Task: Look for space in Aurangabad, India from 1st June, 2023 to 9th June, 2023 for 5 adults in price range Rs.6000 to Rs.12000. Place can be entire place with 3 bedrooms having 3 beds and 3 bathrooms. Property type can be house, flat, guest house. Booking option can be shelf check-in. Required host language is English.
Action: Mouse moved to (423, 49)
Screenshot: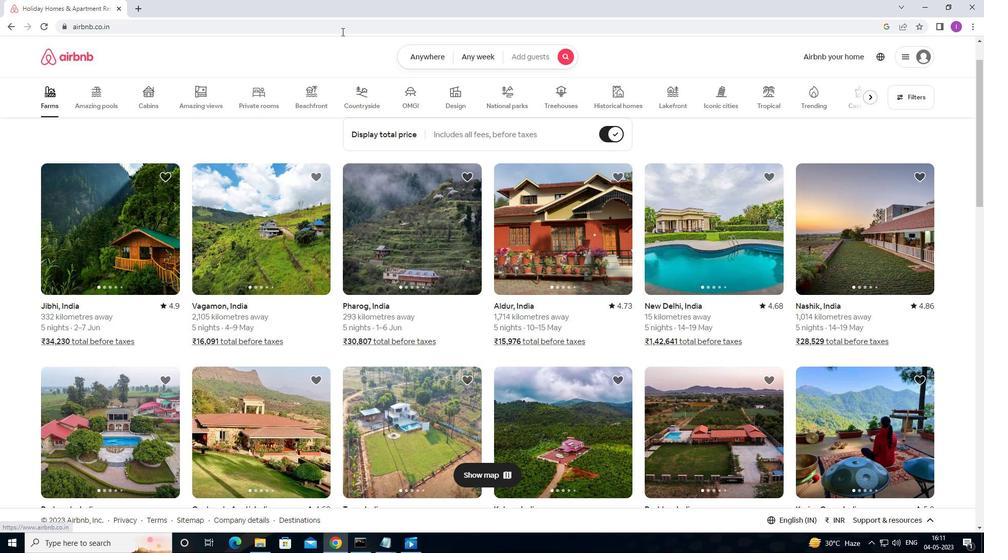 
Action: Mouse pressed left at (423, 49)
Screenshot: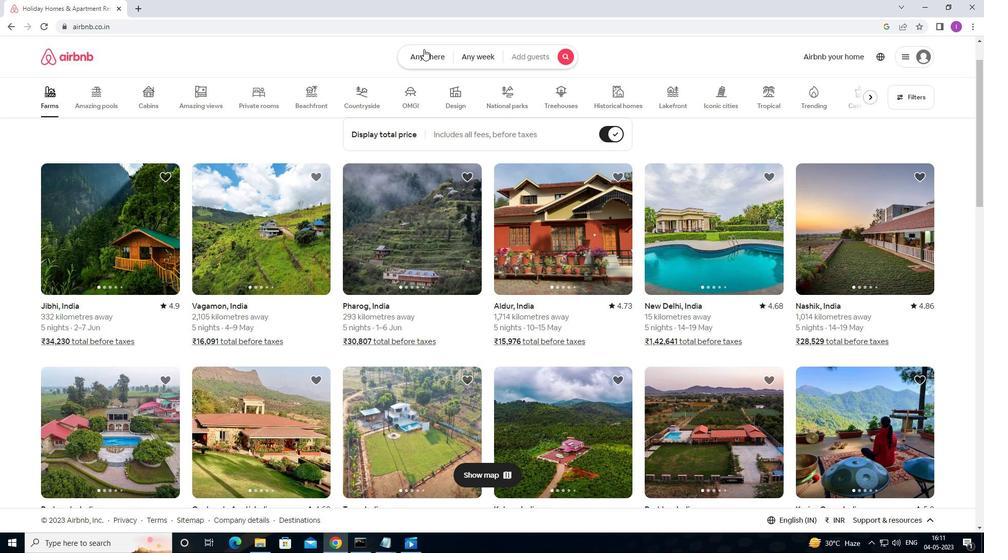 
Action: Mouse moved to (314, 105)
Screenshot: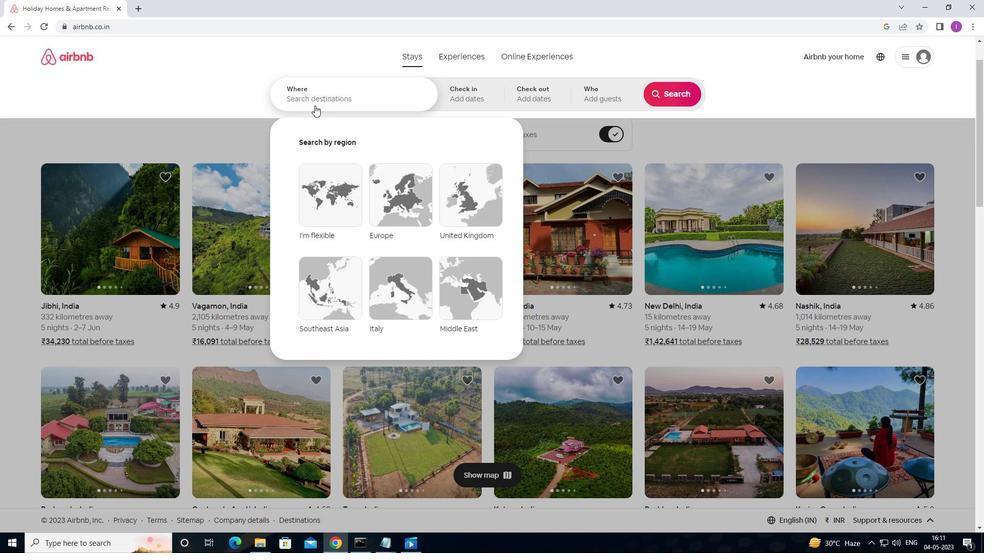 
Action: Mouse pressed left at (314, 105)
Screenshot: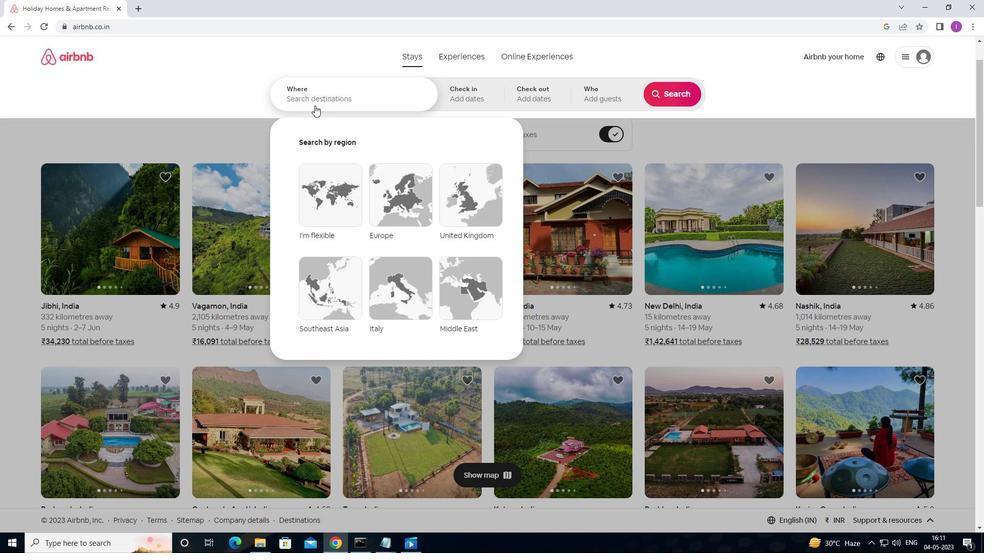 
Action: Key pressed <Key.shift>AURANGABAD
Screenshot: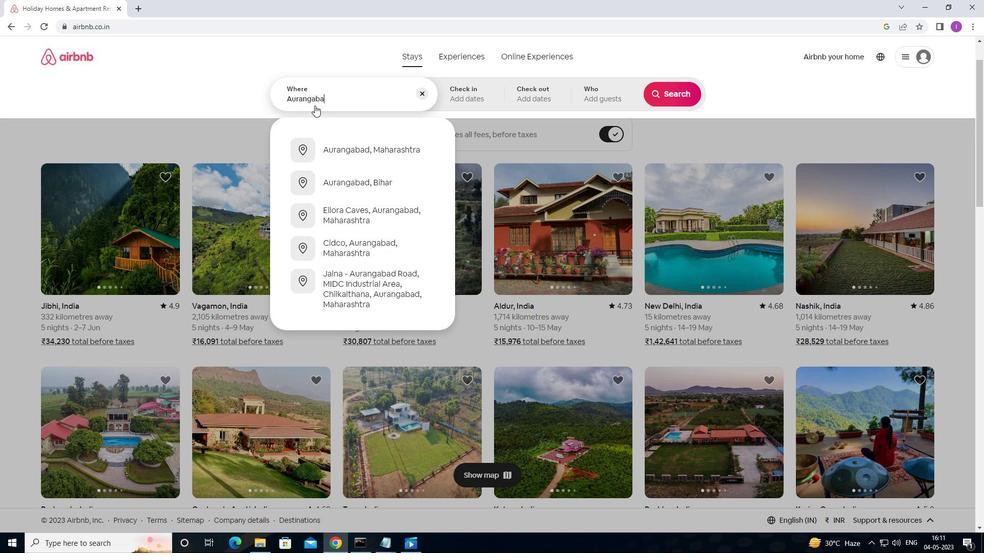 
Action: Mouse moved to (477, 95)
Screenshot: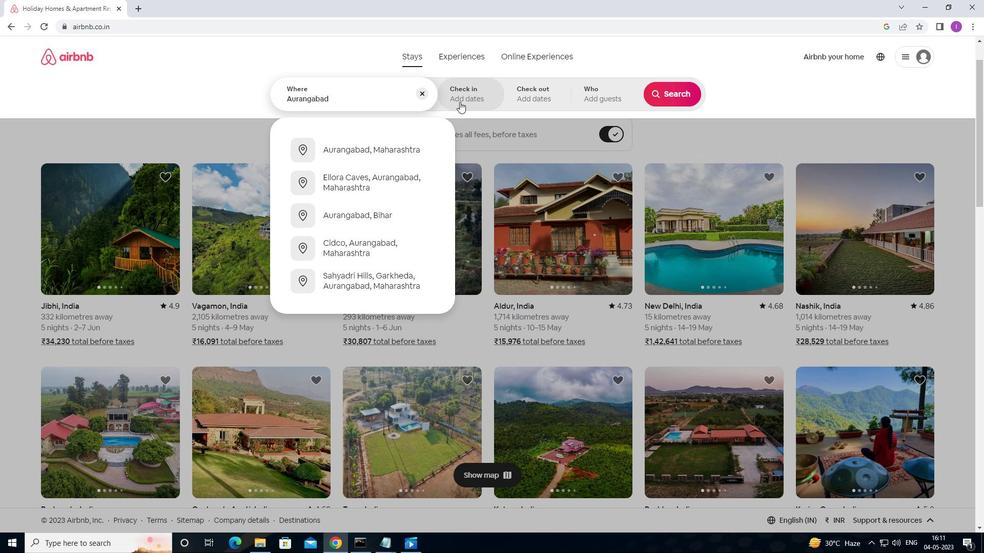 
Action: Mouse pressed left at (477, 95)
Screenshot: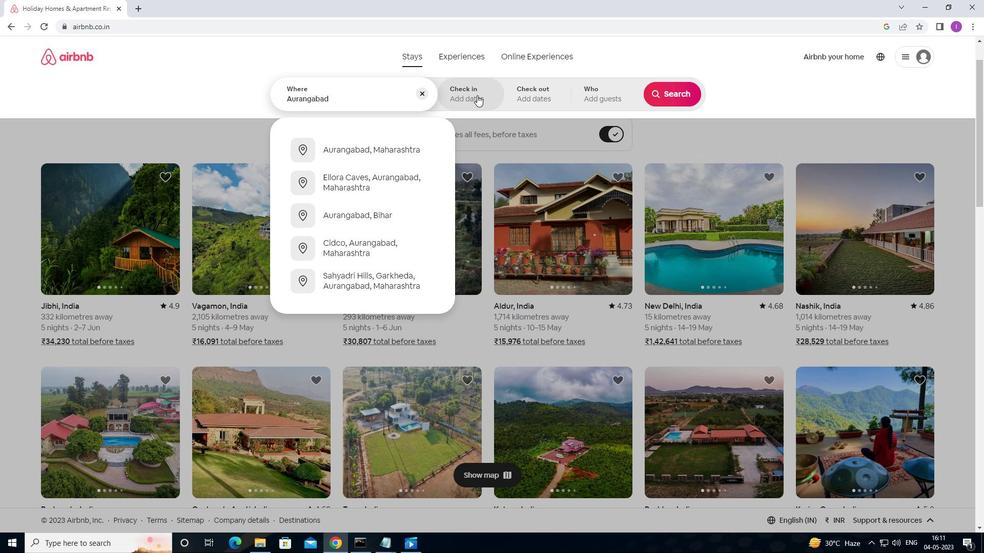 
Action: Mouse moved to (615, 216)
Screenshot: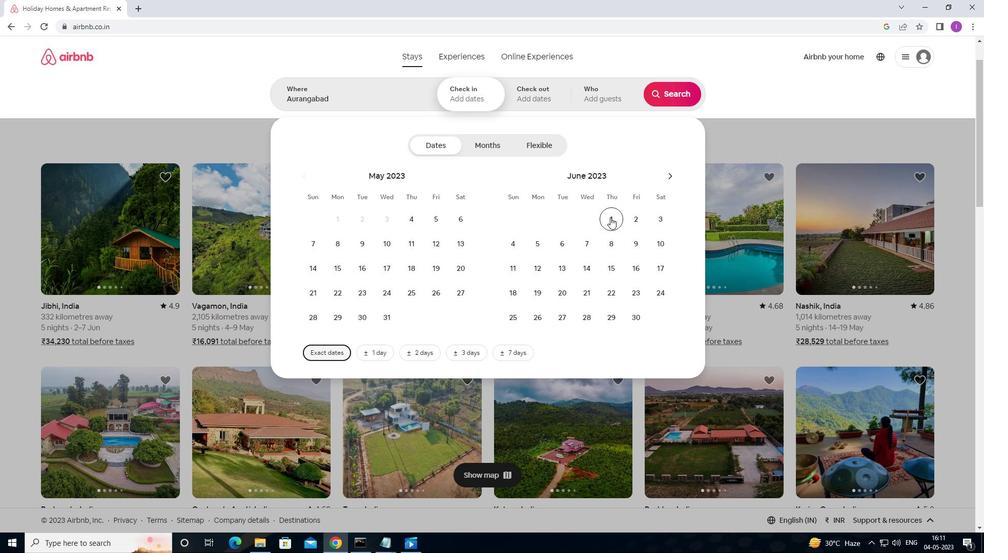 
Action: Mouse pressed left at (615, 216)
Screenshot: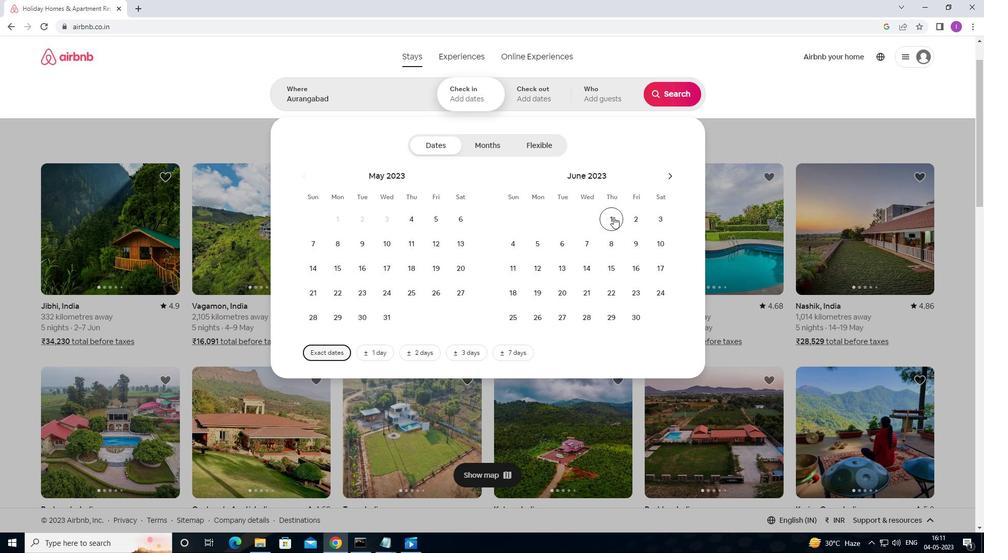 
Action: Mouse moved to (639, 244)
Screenshot: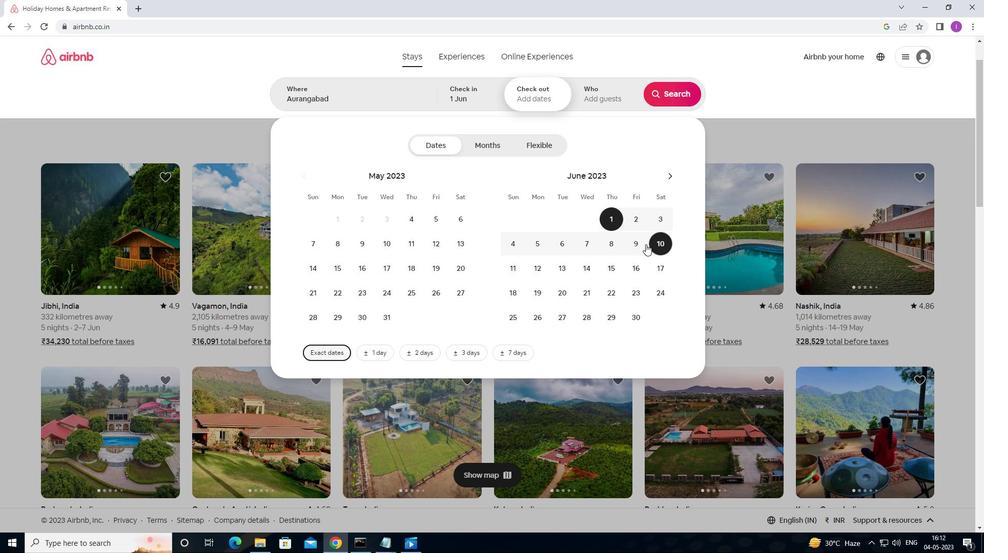 
Action: Mouse pressed left at (639, 244)
Screenshot: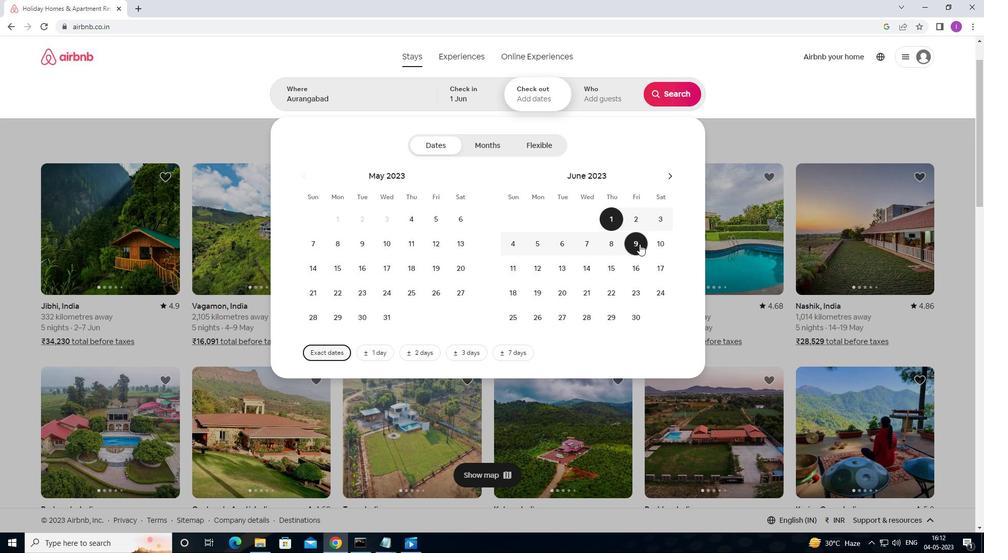 
Action: Mouse moved to (604, 95)
Screenshot: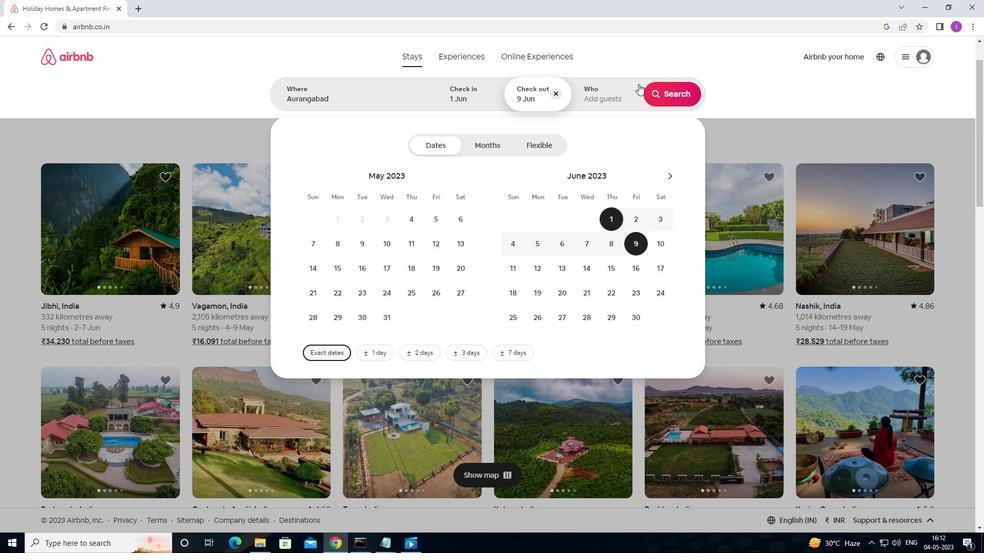 
Action: Mouse pressed left at (604, 95)
Screenshot: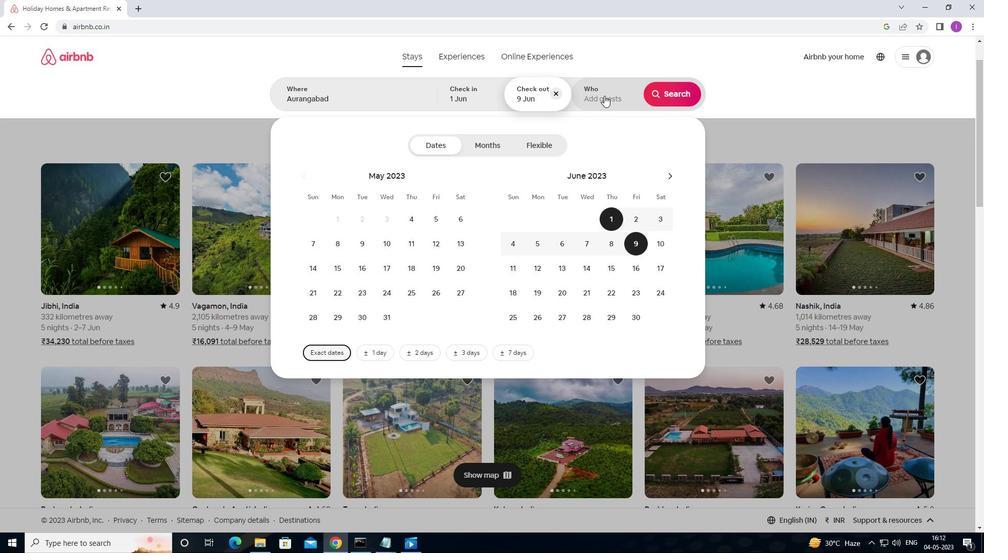 
Action: Mouse moved to (669, 153)
Screenshot: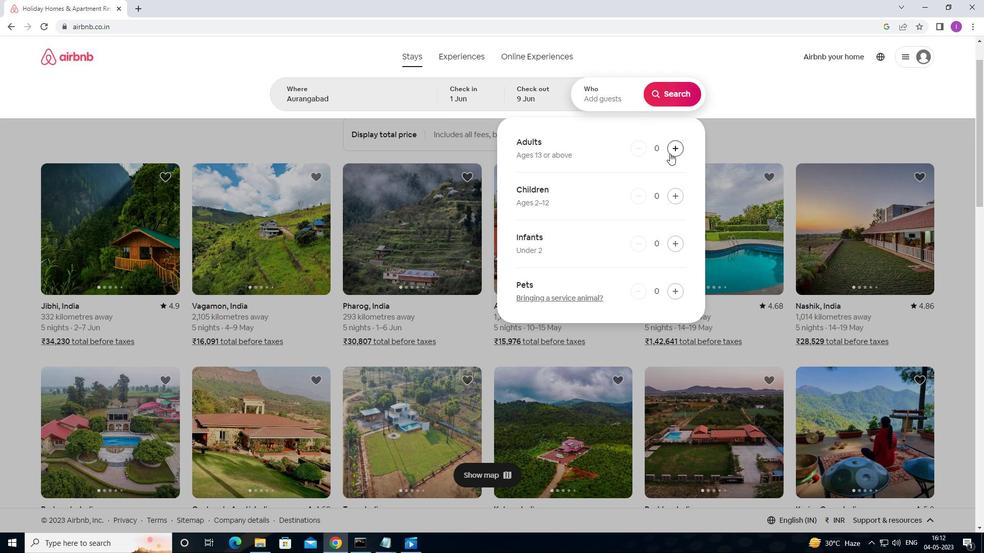 
Action: Mouse pressed left at (669, 153)
Screenshot: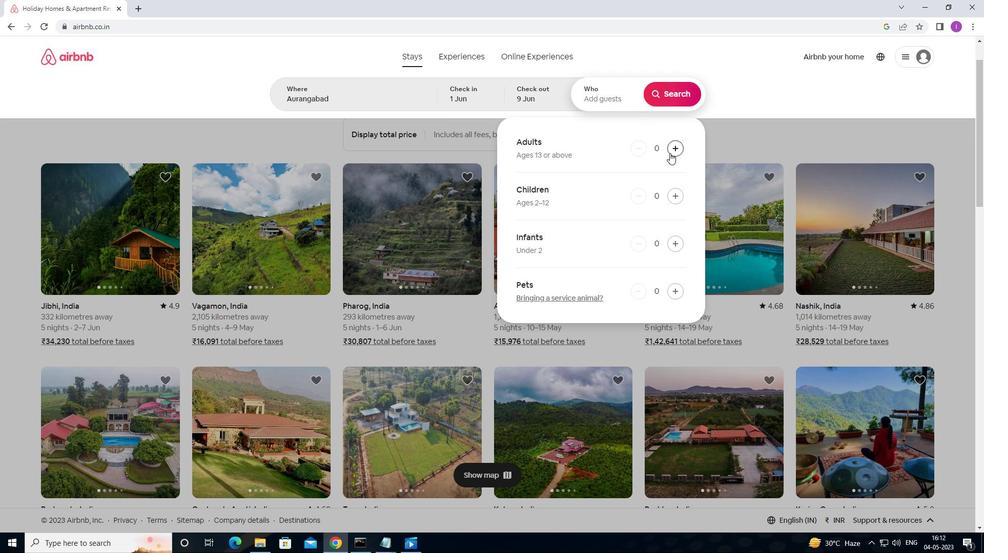 
Action: Mouse pressed left at (669, 153)
Screenshot: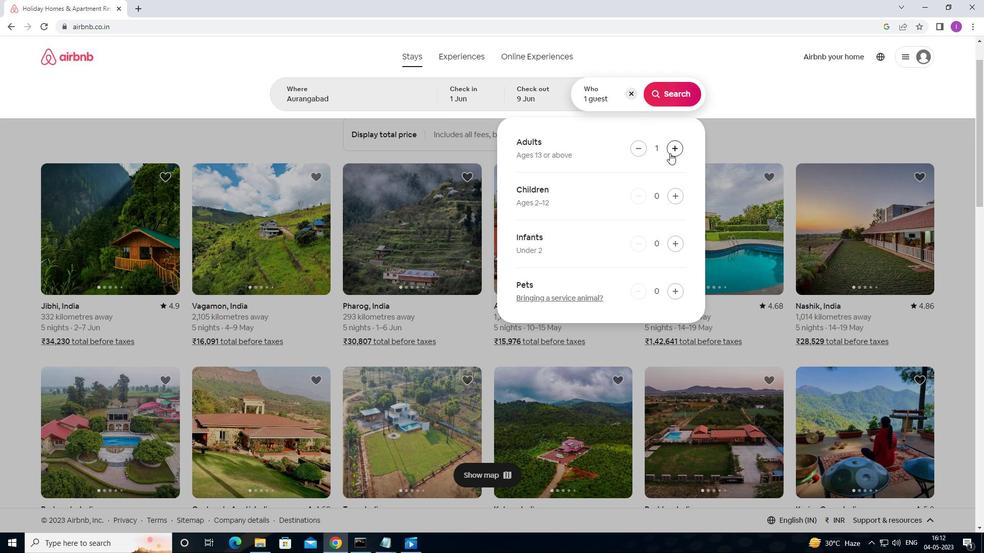 
Action: Mouse pressed left at (669, 153)
Screenshot: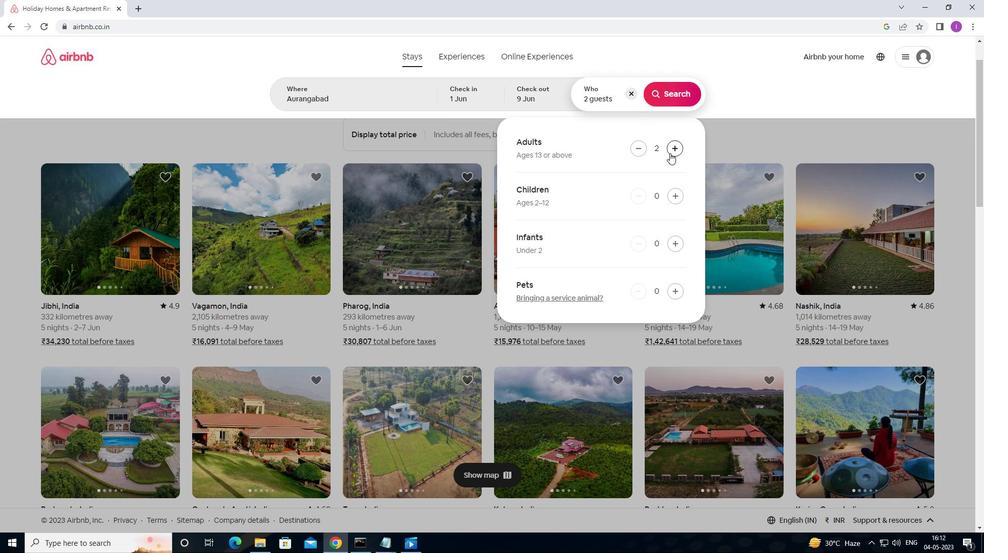 
Action: Mouse pressed left at (669, 153)
Screenshot: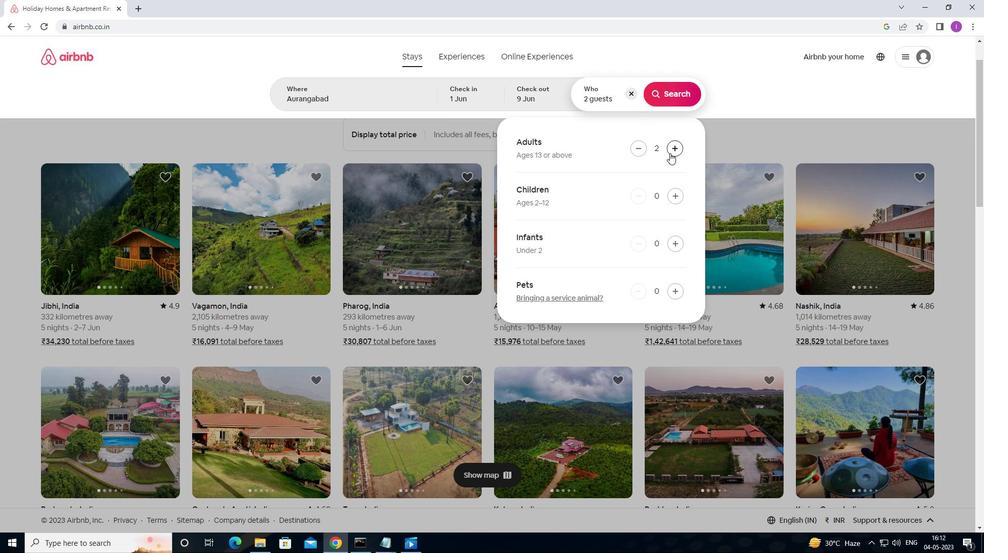 
Action: Mouse pressed left at (669, 153)
Screenshot: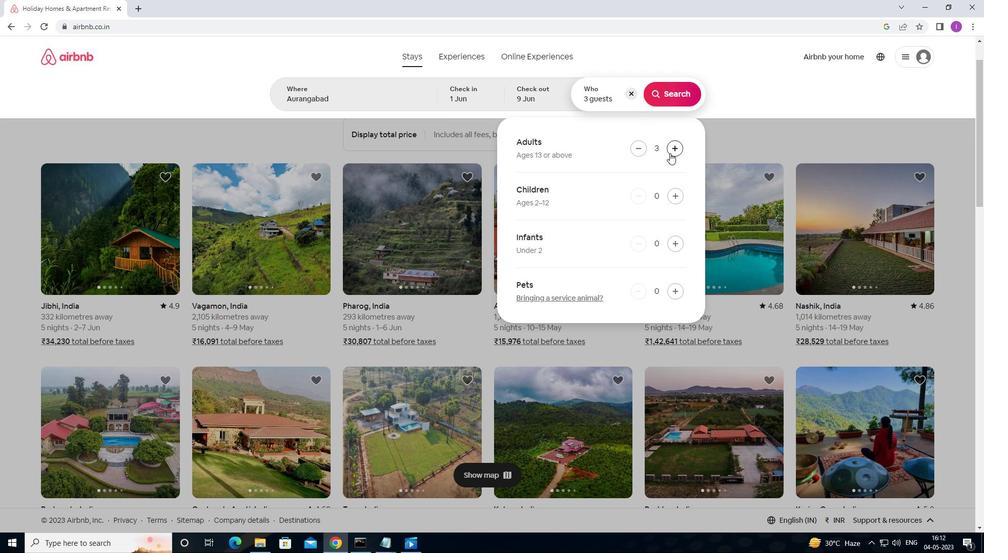 
Action: Mouse moved to (675, 107)
Screenshot: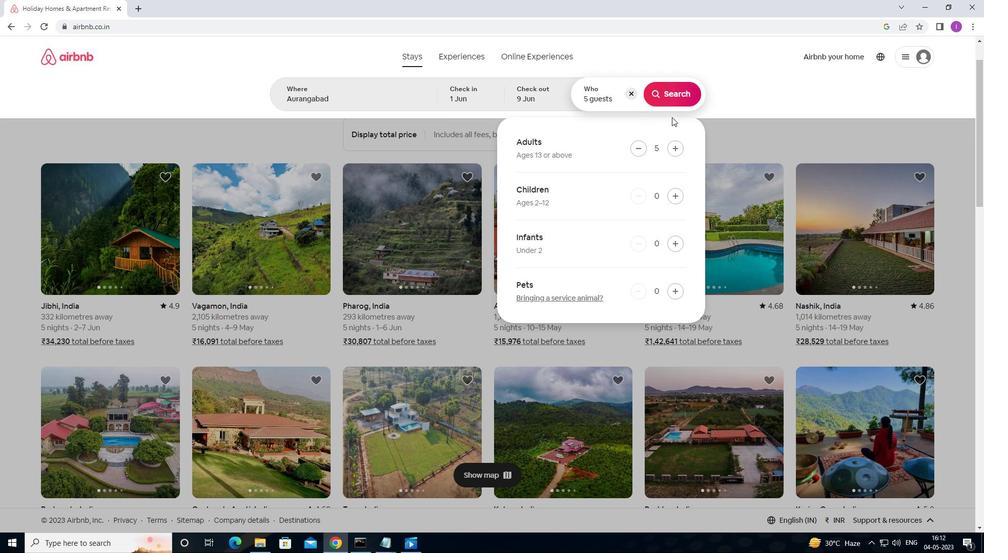 
Action: Mouse pressed left at (675, 107)
Screenshot: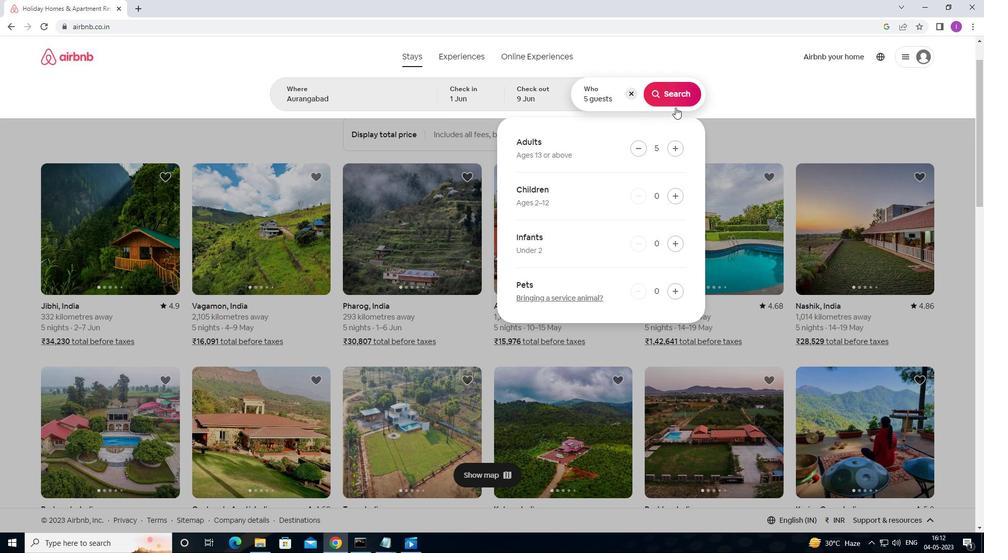 
Action: Mouse moved to (688, 99)
Screenshot: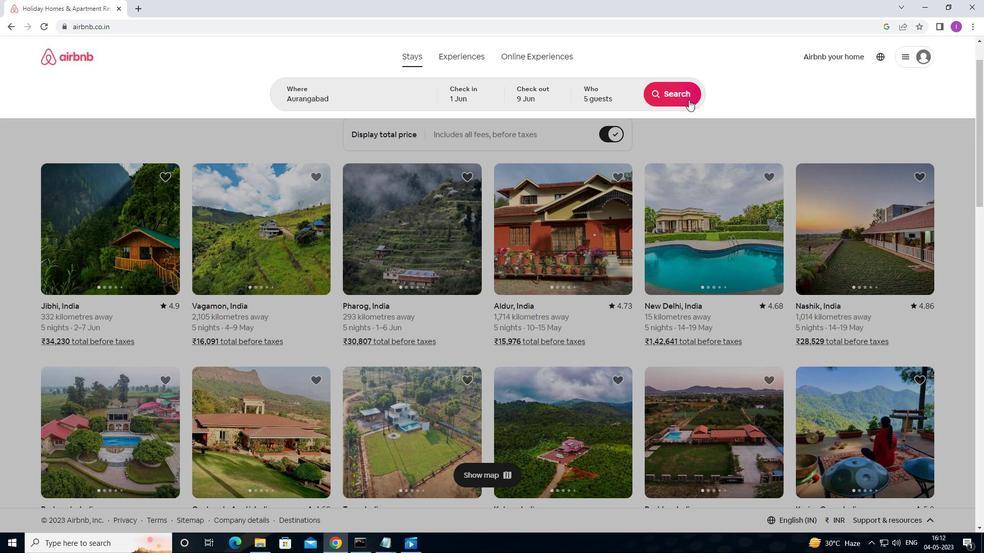 
Action: Mouse pressed left at (688, 99)
Screenshot: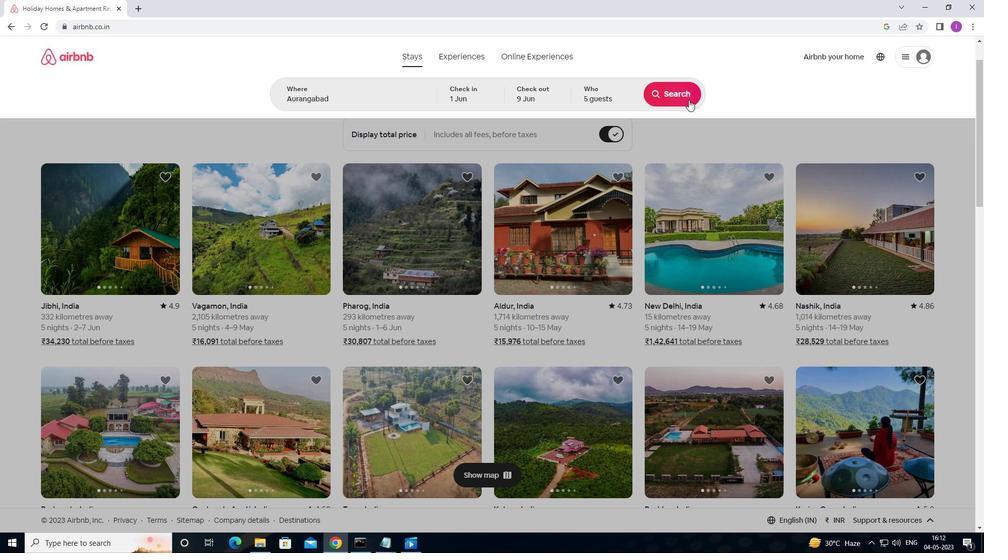 
Action: Mouse moved to (933, 94)
Screenshot: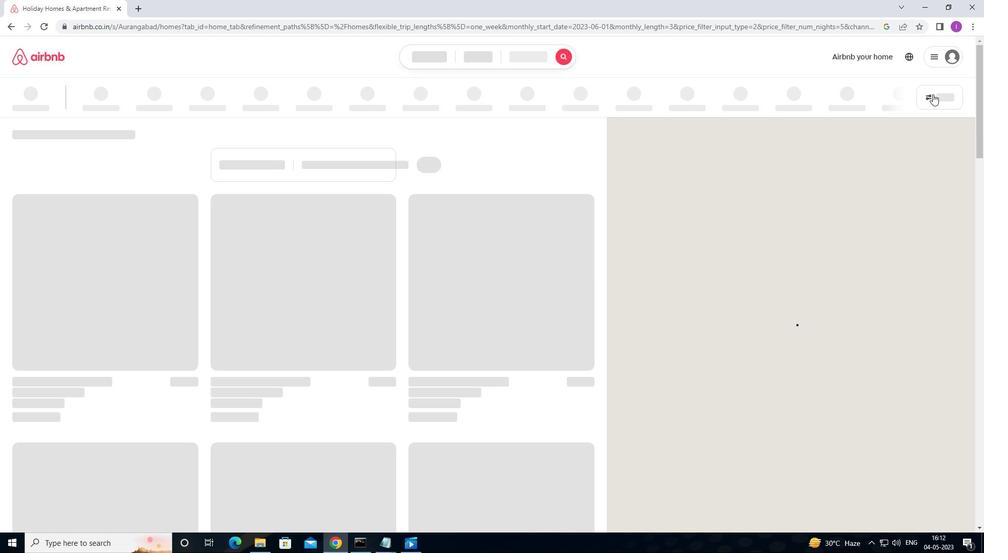 
Action: Mouse pressed left at (933, 94)
Screenshot: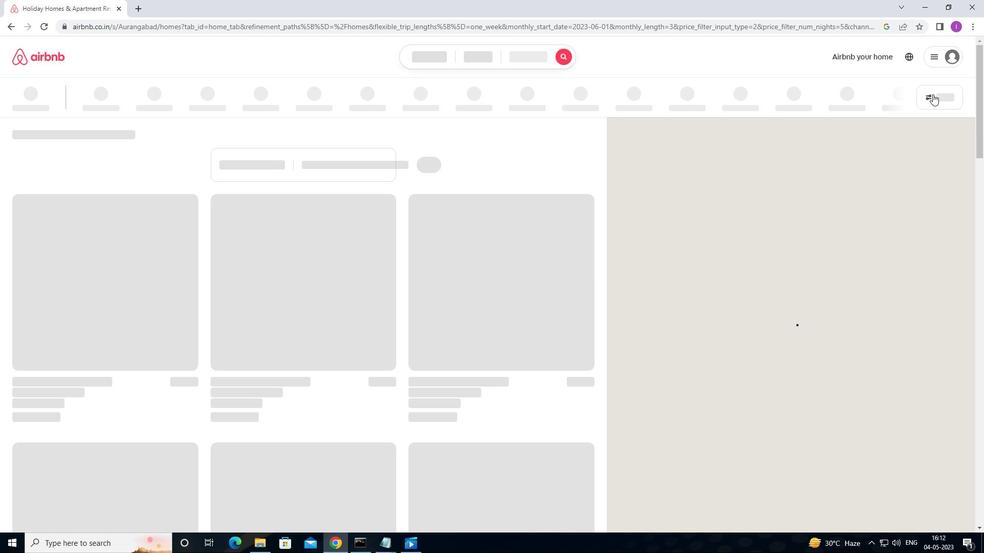 
Action: Mouse moved to (932, 104)
Screenshot: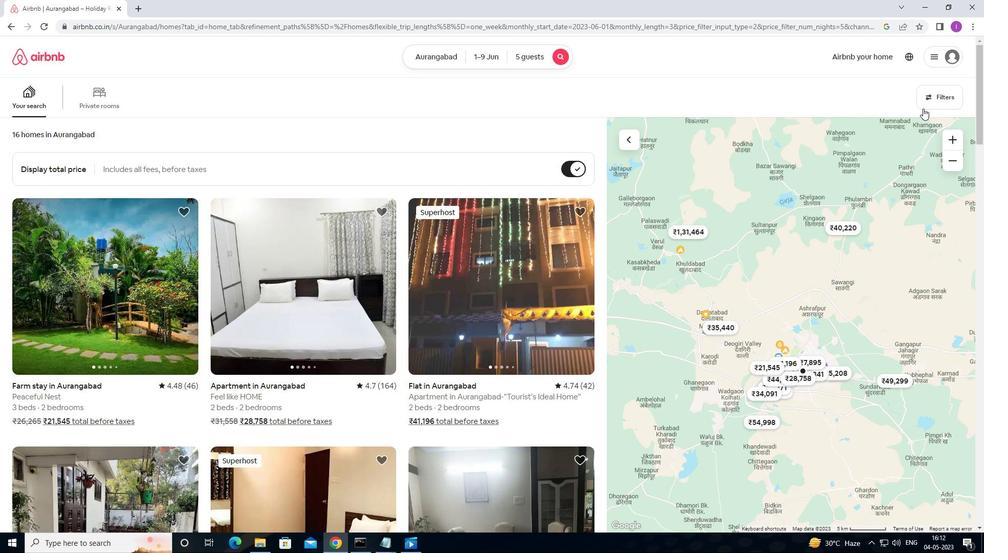 
Action: Mouse pressed left at (932, 104)
Screenshot: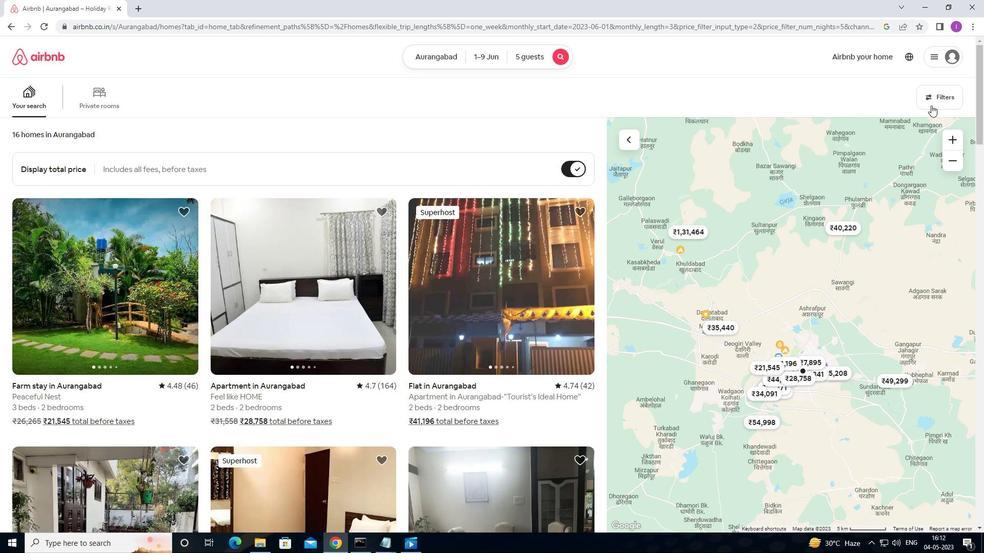 
Action: Mouse moved to (369, 225)
Screenshot: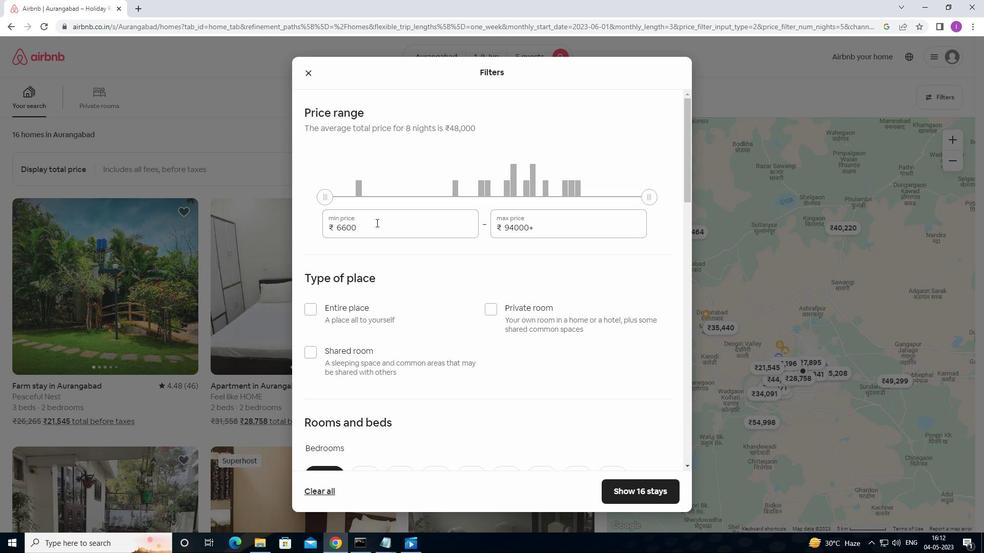 
Action: Mouse pressed left at (369, 225)
Screenshot: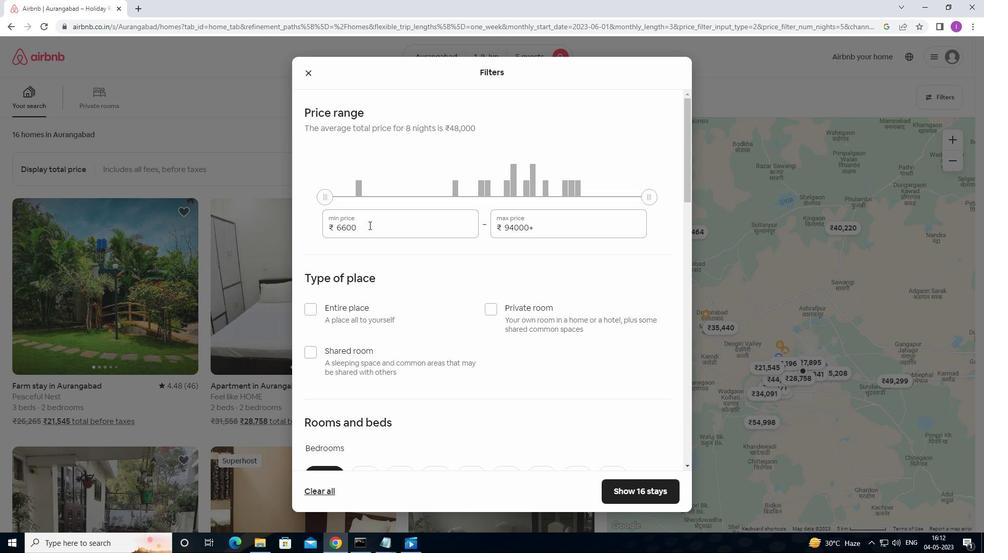 
Action: Mouse moved to (303, 222)
Screenshot: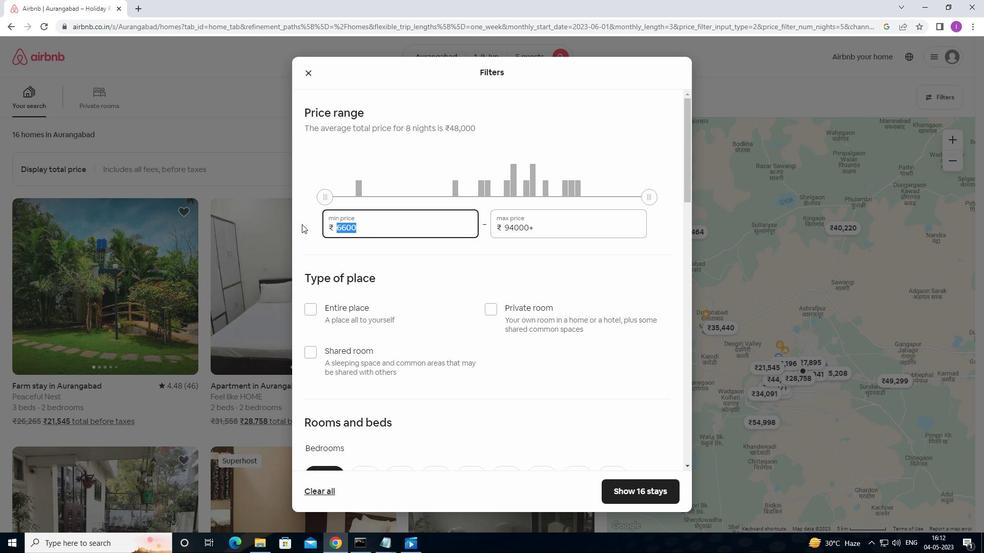 
Action: Key pressed 6
Screenshot: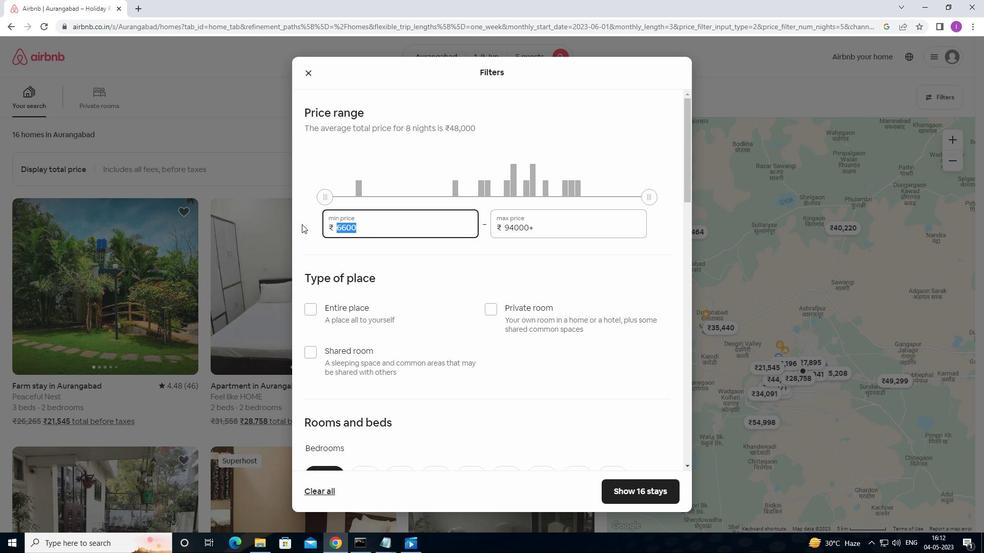 
Action: Mouse moved to (304, 220)
Screenshot: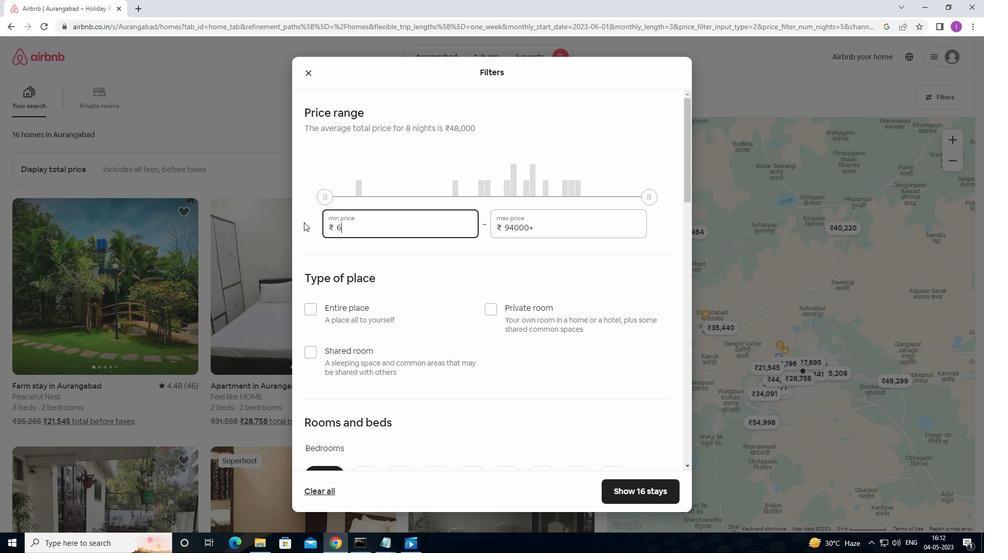 
Action: Key pressed 00
Screenshot: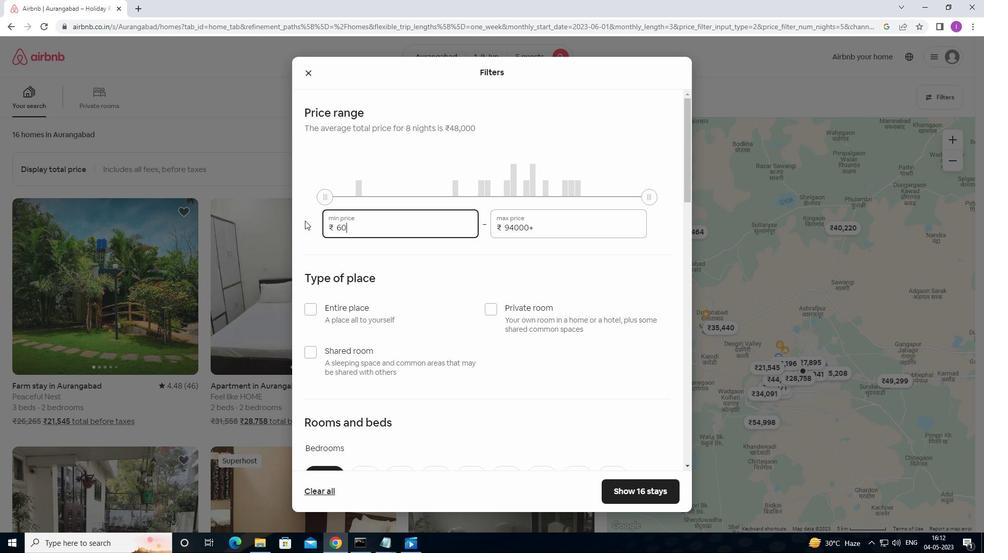 
Action: Mouse moved to (305, 219)
Screenshot: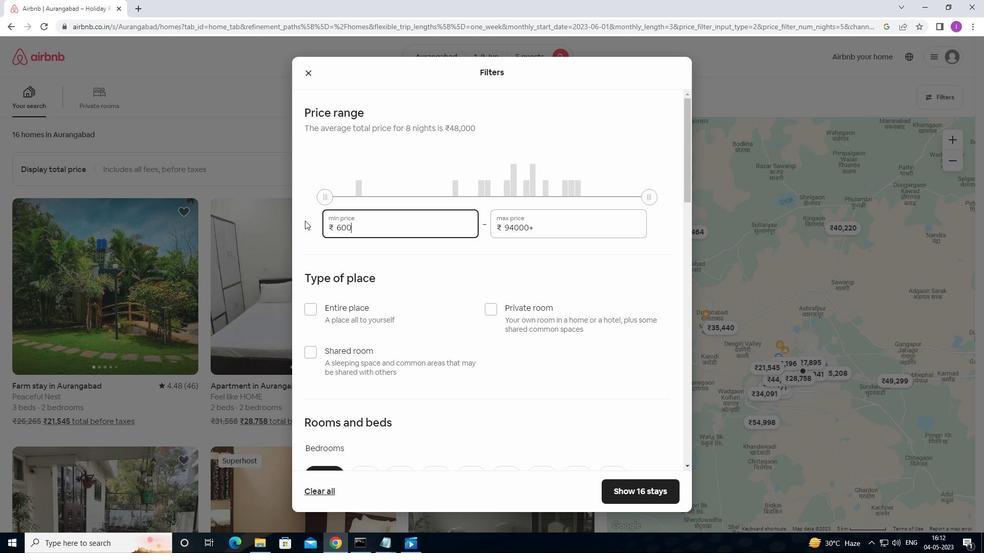 
Action: Key pressed 0
Screenshot: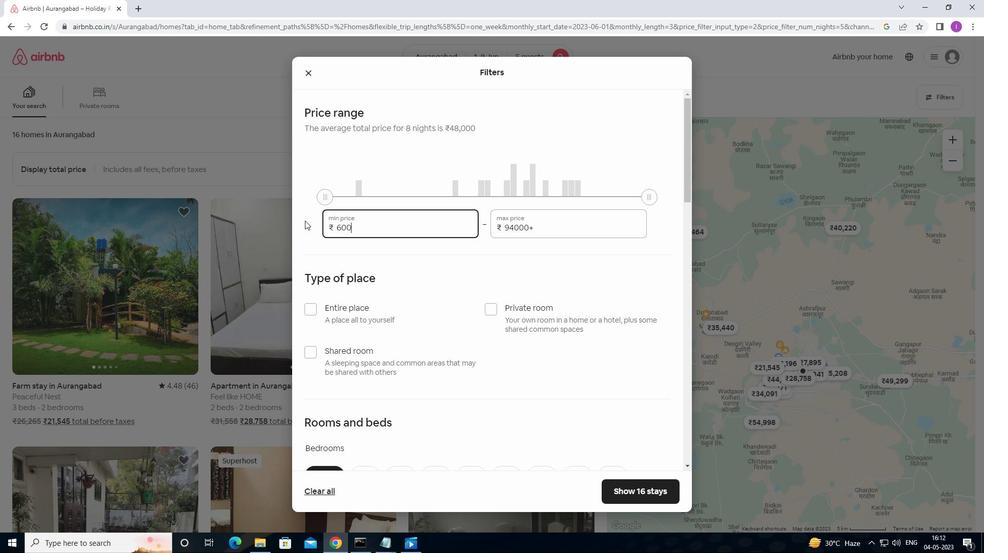 
Action: Mouse moved to (543, 222)
Screenshot: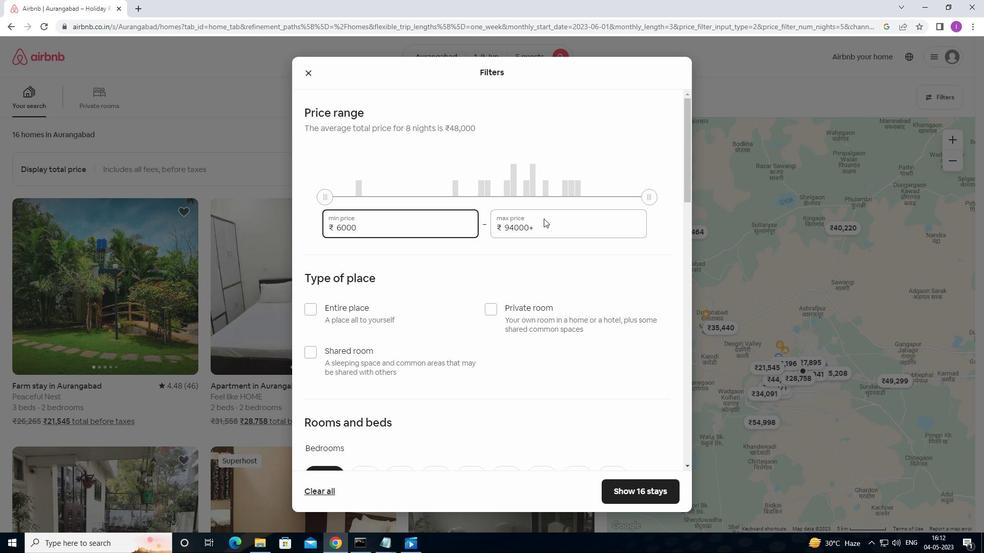 
Action: Mouse pressed left at (543, 222)
Screenshot: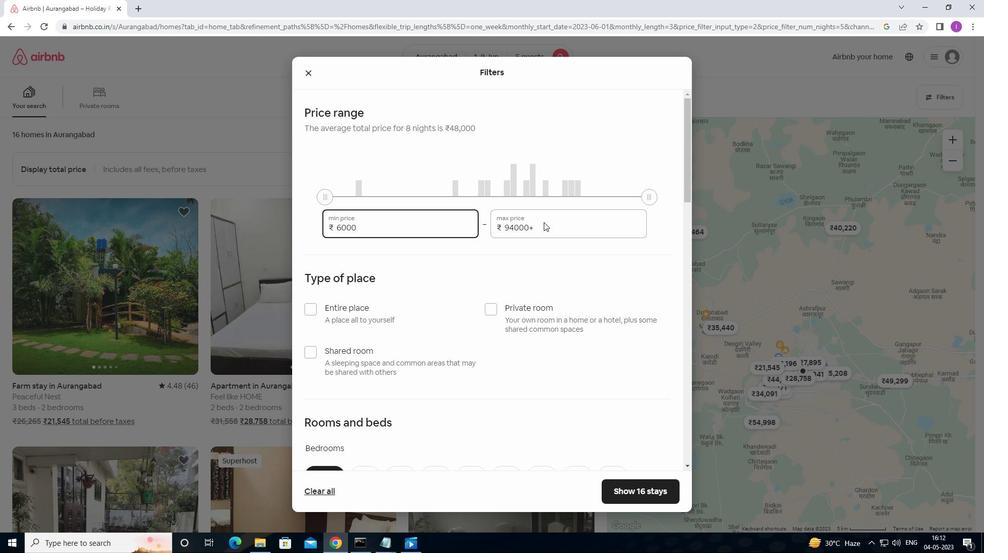 
Action: Mouse moved to (491, 230)
Screenshot: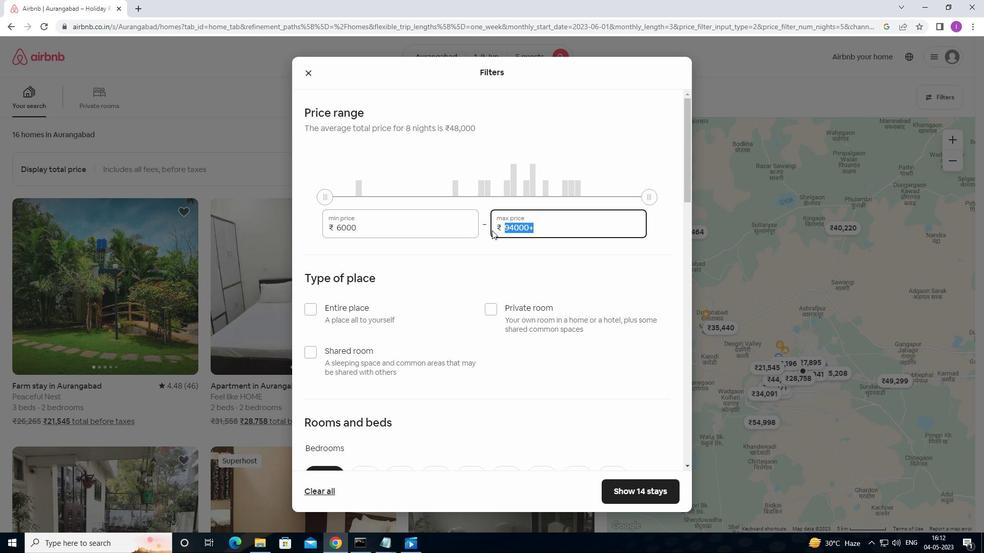
Action: Key pressed 12000
Screenshot: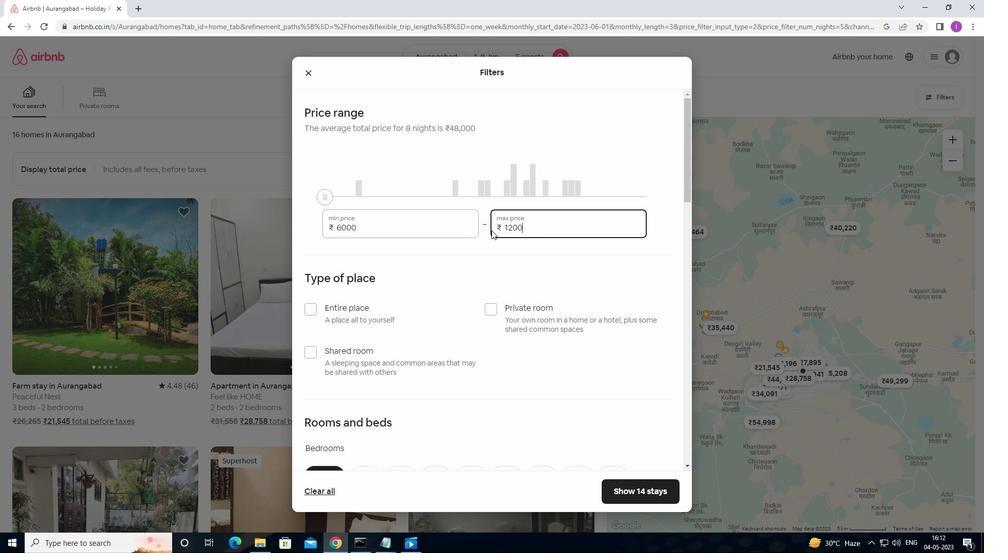 
Action: Mouse moved to (373, 334)
Screenshot: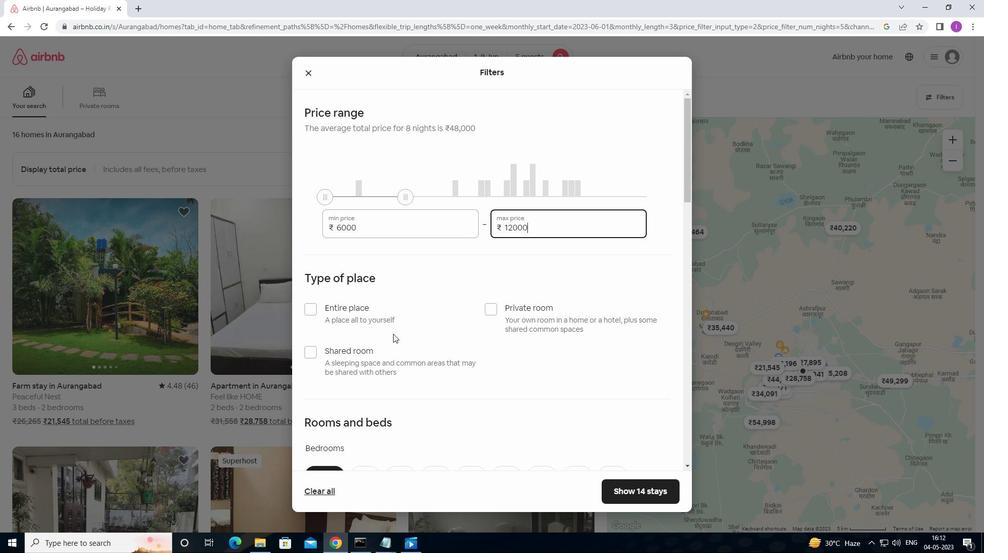 
Action: Mouse scrolled (373, 333) with delta (0, 0)
Screenshot: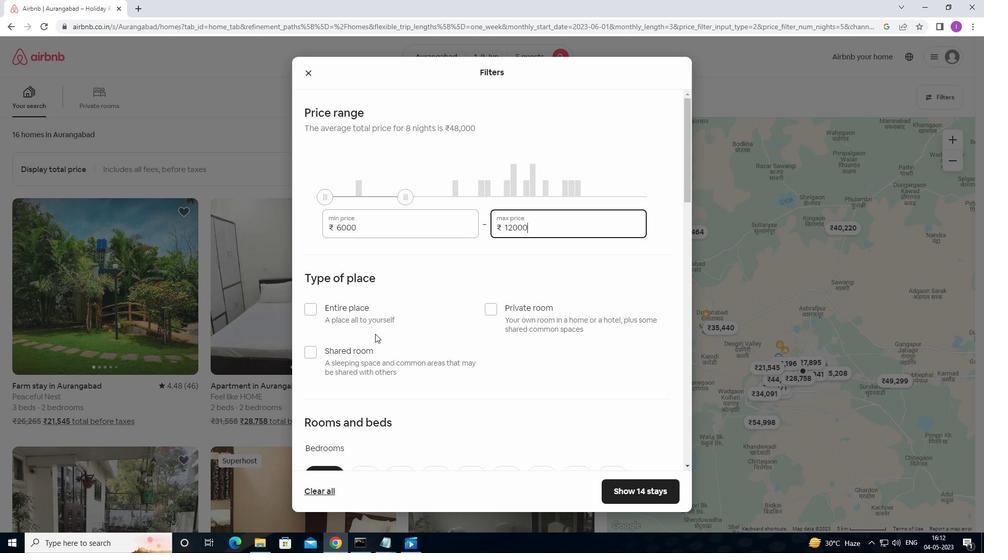 
Action: Mouse moved to (311, 259)
Screenshot: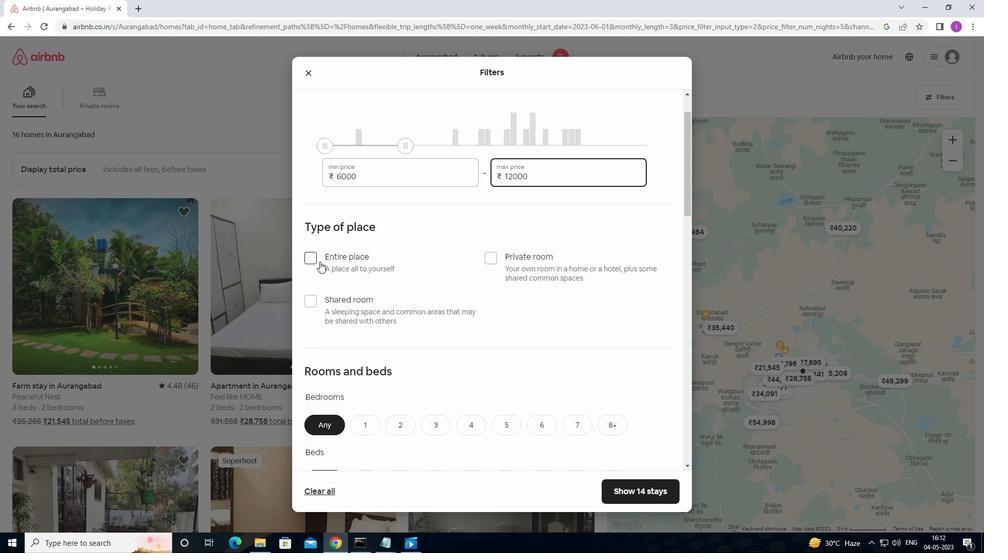 
Action: Mouse pressed left at (311, 259)
Screenshot: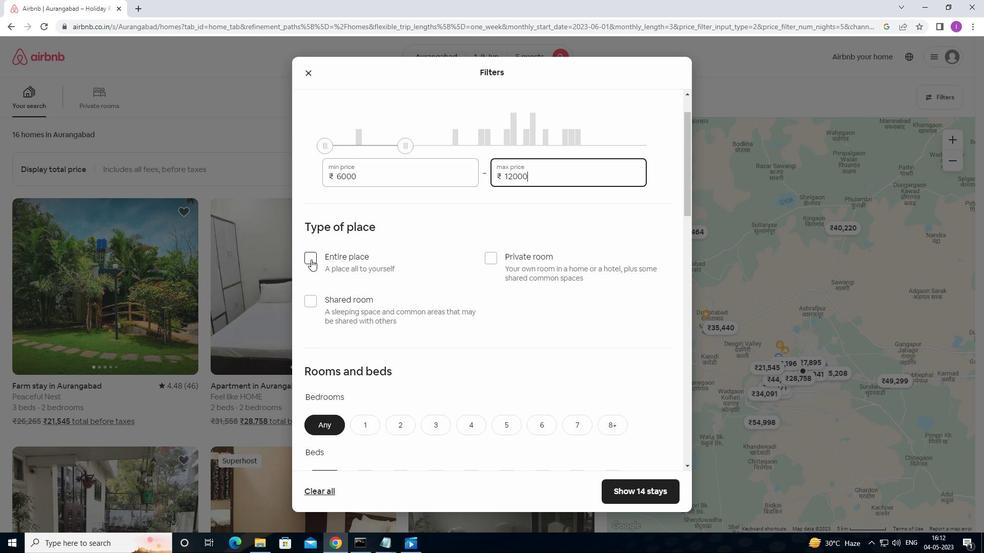 
Action: Mouse moved to (377, 274)
Screenshot: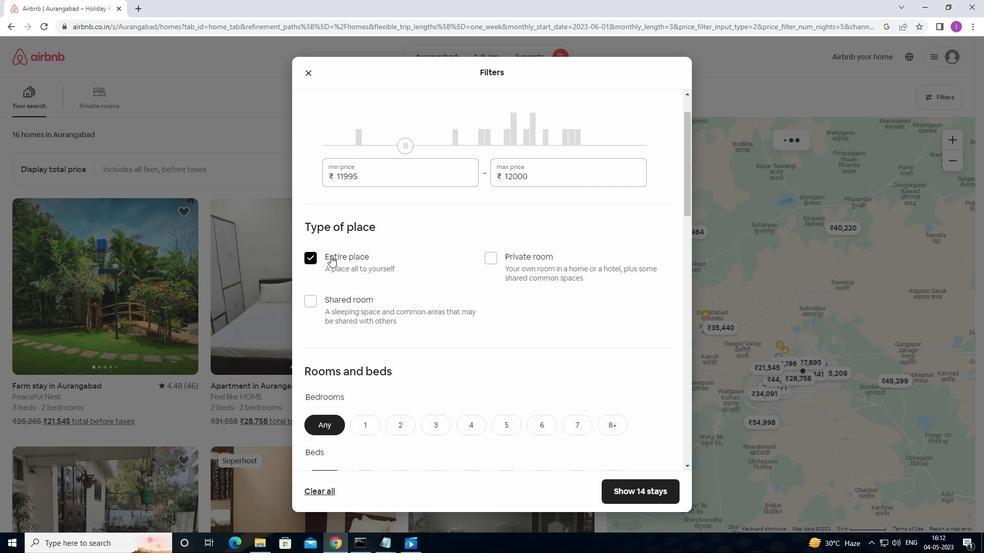 
Action: Mouse scrolled (377, 274) with delta (0, 0)
Screenshot: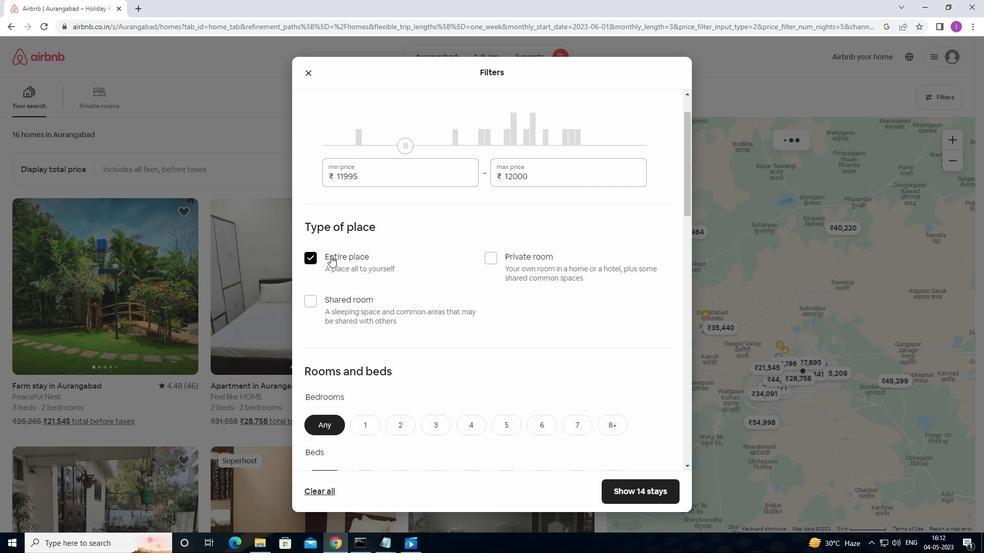 
Action: Mouse moved to (395, 283)
Screenshot: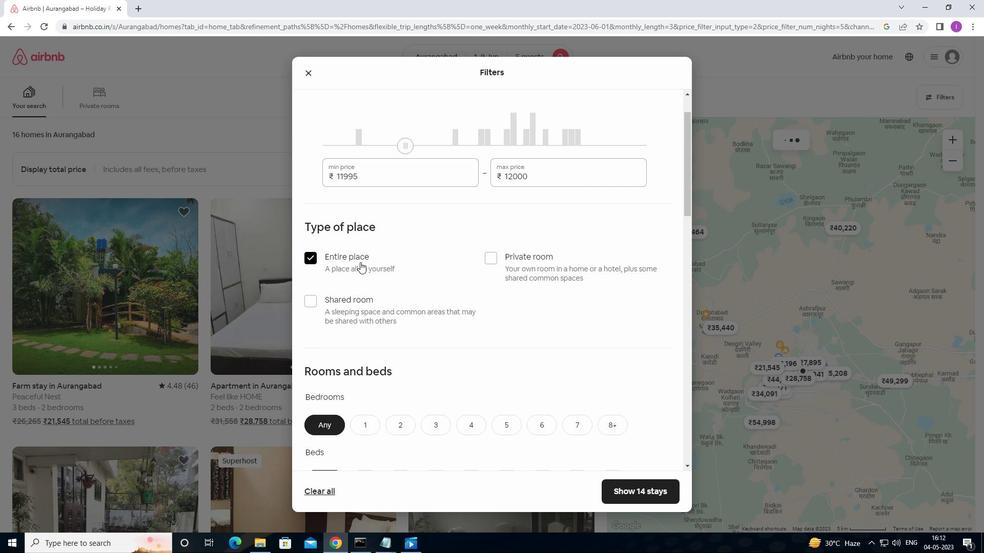 
Action: Mouse scrolled (395, 282) with delta (0, 0)
Screenshot: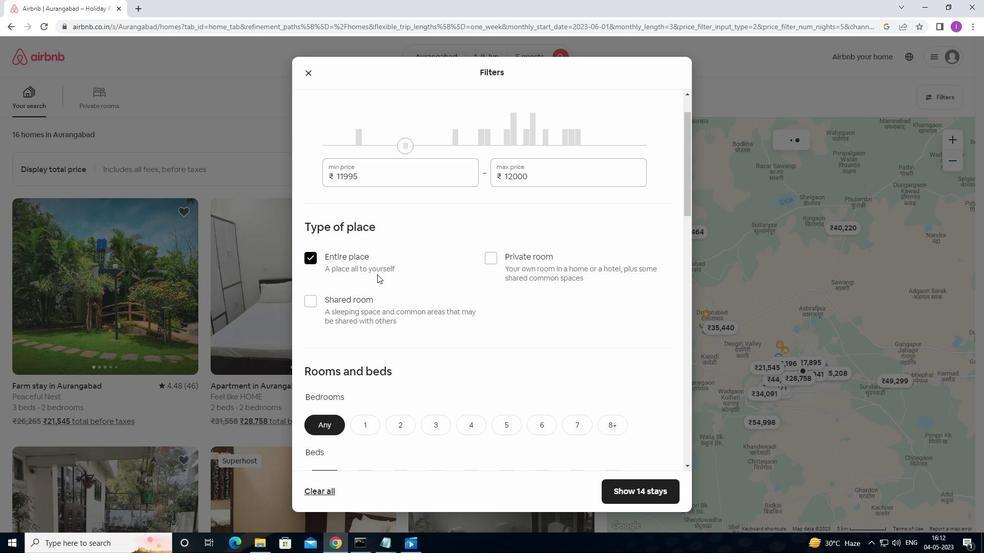 
Action: Mouse moved to (411, 284)
Screenshot: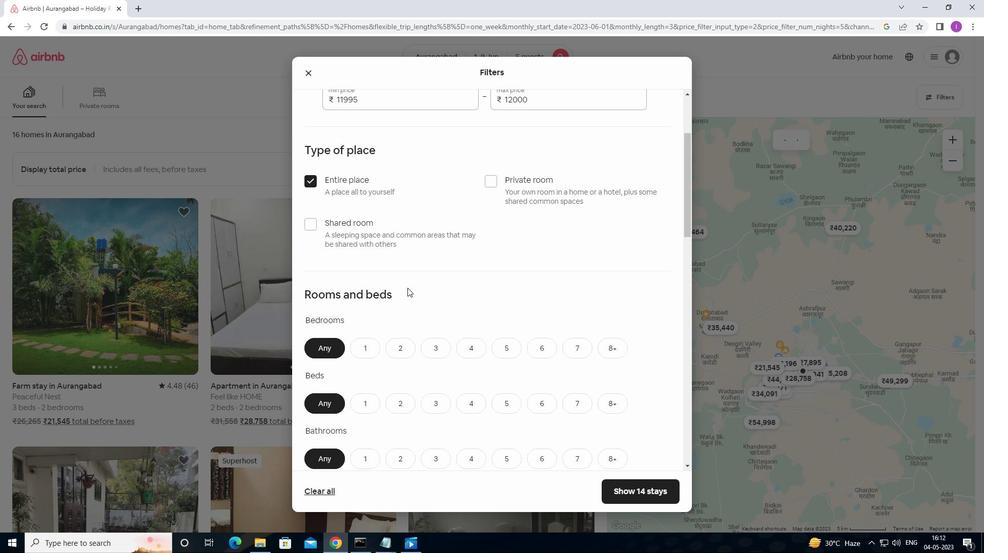 
Action: Mouse scrolled (411, 284) with delta (0, 0)
Screenshot: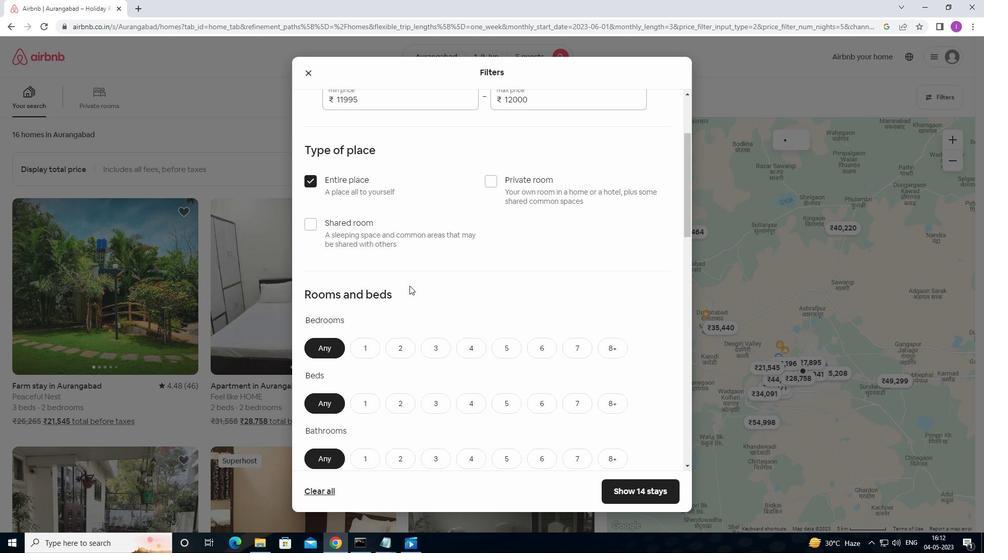 
Action: Mouse moved to (413, 284)
Screenshot: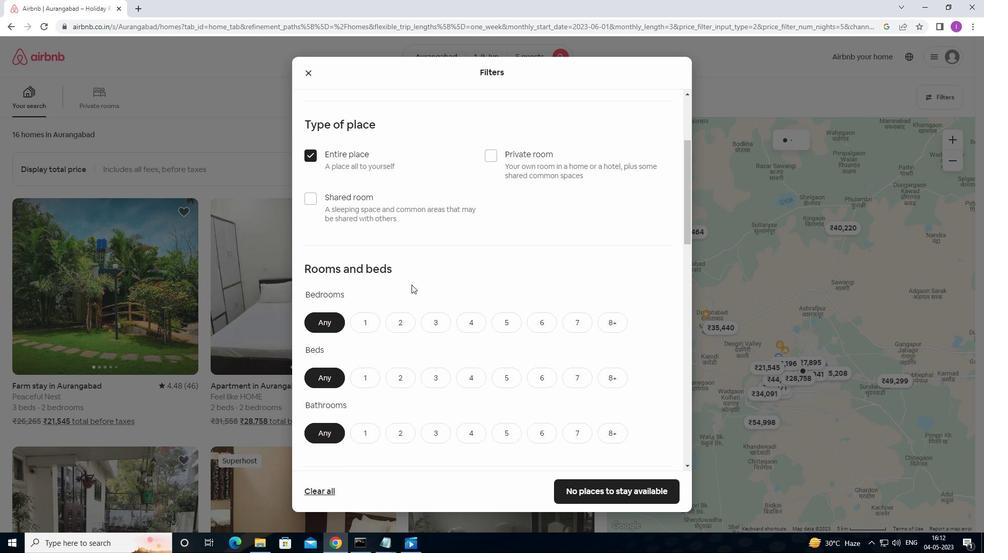 
Action: Mouse scrolled (413, 284) with delta (0, 0)
Screenshot: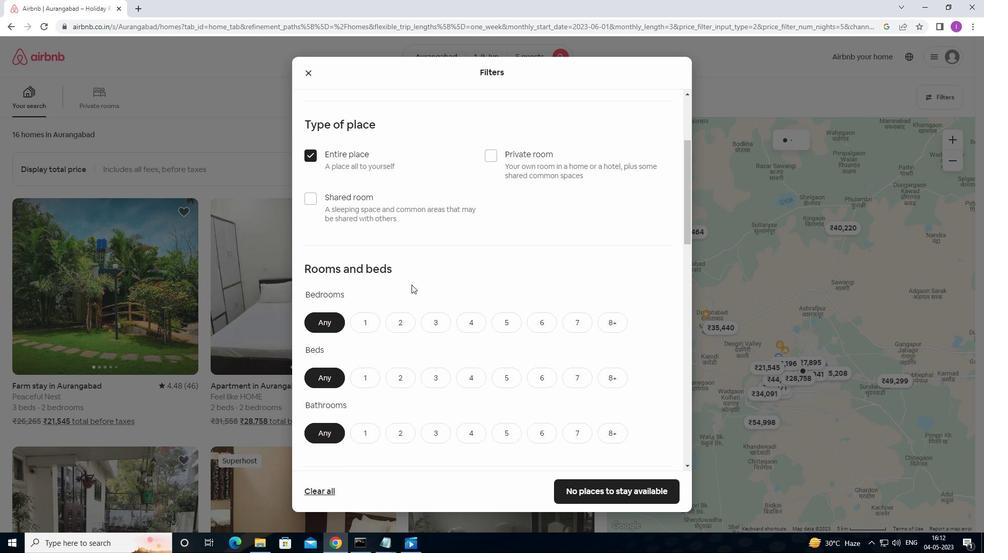 
Action: Mouse moved to (438, 218)
Screenshot: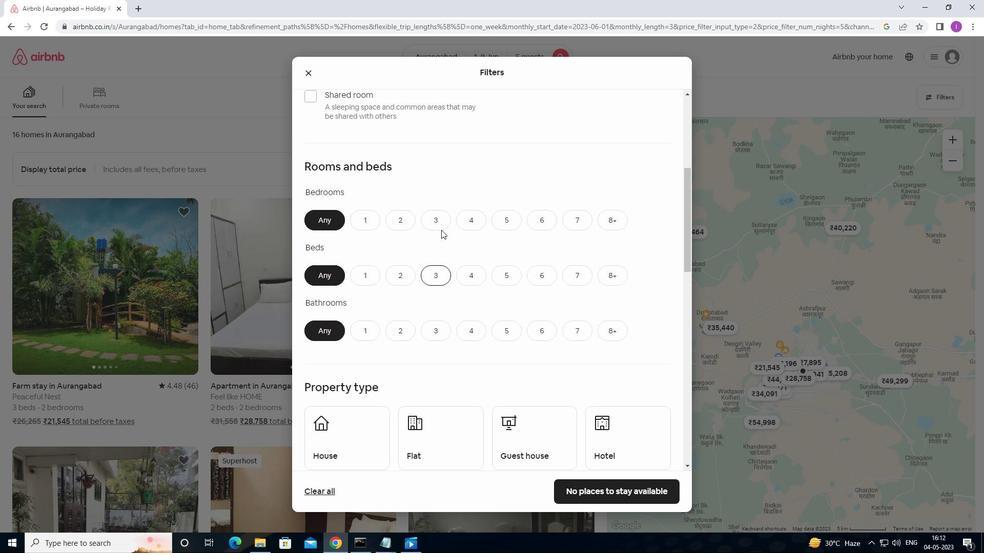 
Action: Mouse pressed left at (438, 218)
Screenshot: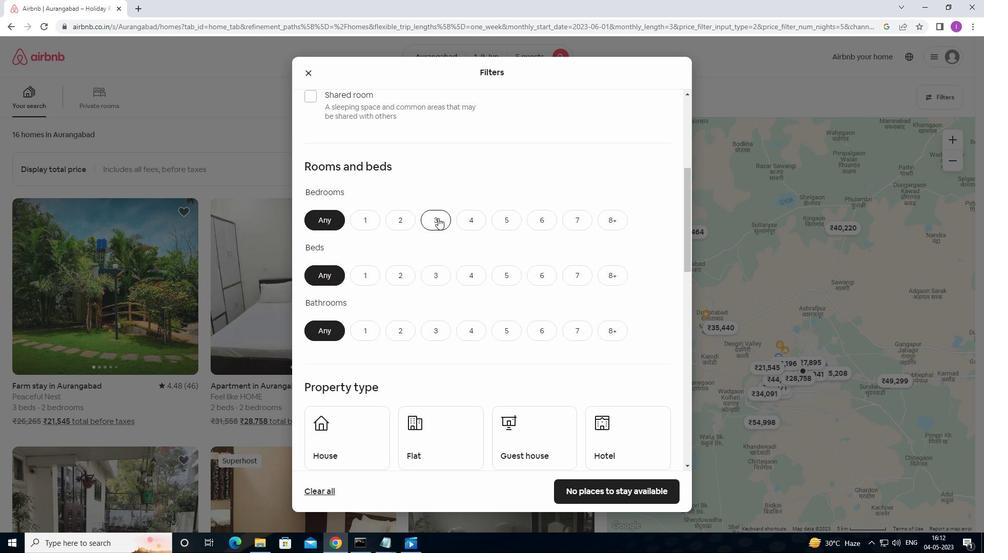 
Action: Mouse moved to (443, 272)
Screenshot: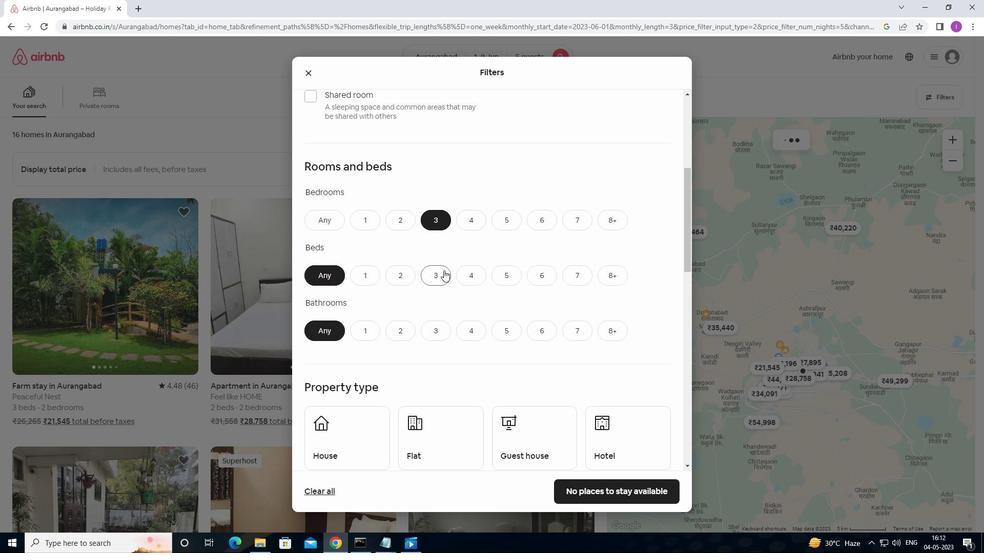 
Action: Mouse pressed left at (443, 272)
Screenshot: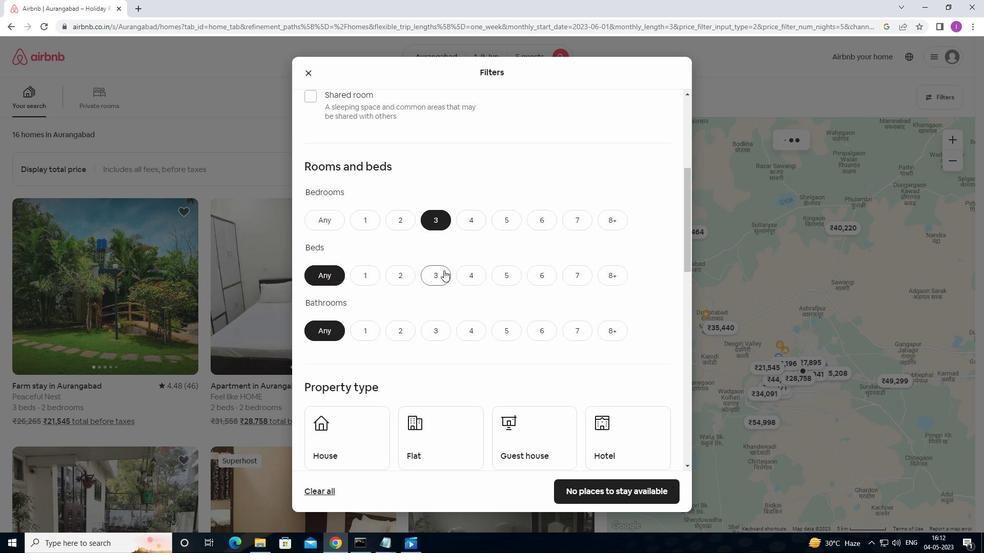 
Action: Mouse moved to (431, 324)
Screenshot: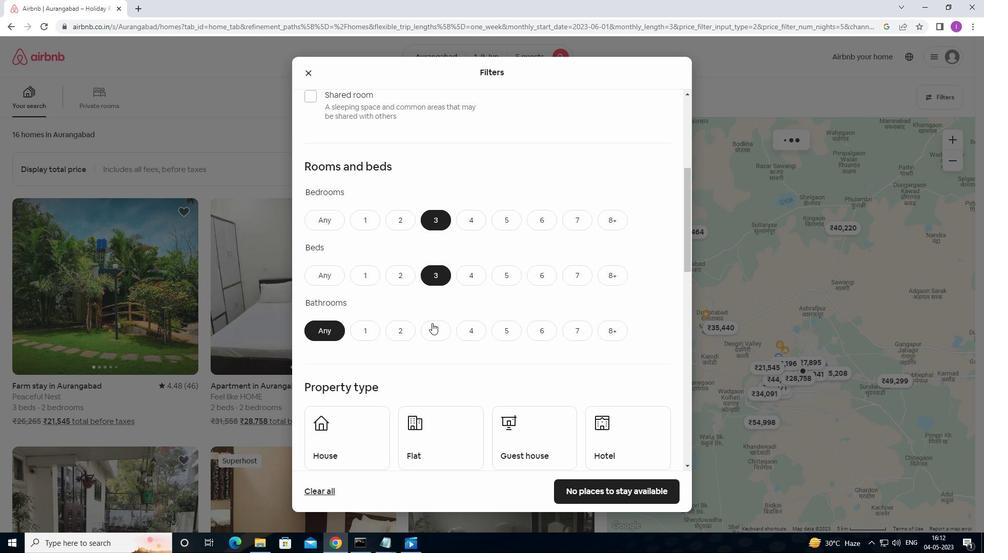 
Action: Mouse pressed left at (431, 324)
Screenshot: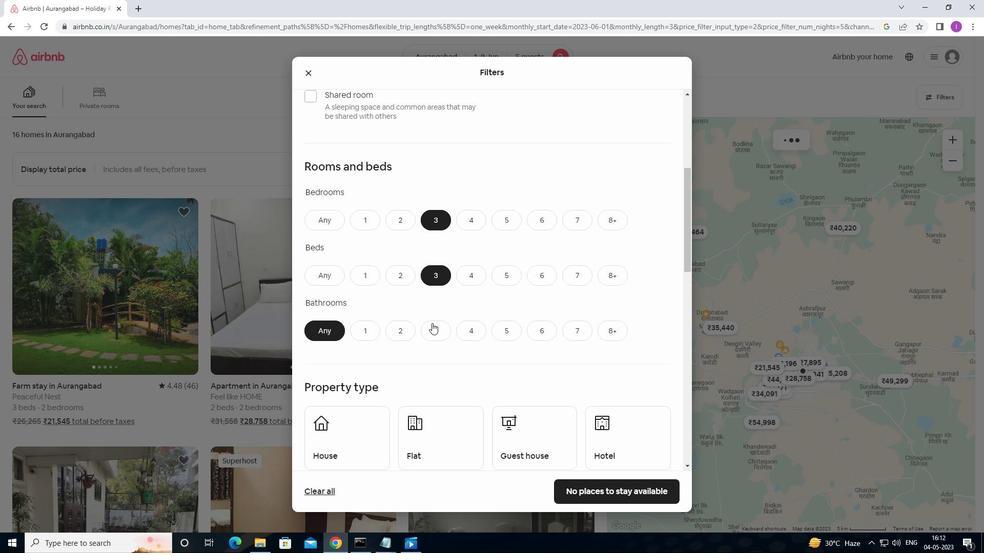 
Action: Mouse moved to (455, 316)
Screenshot: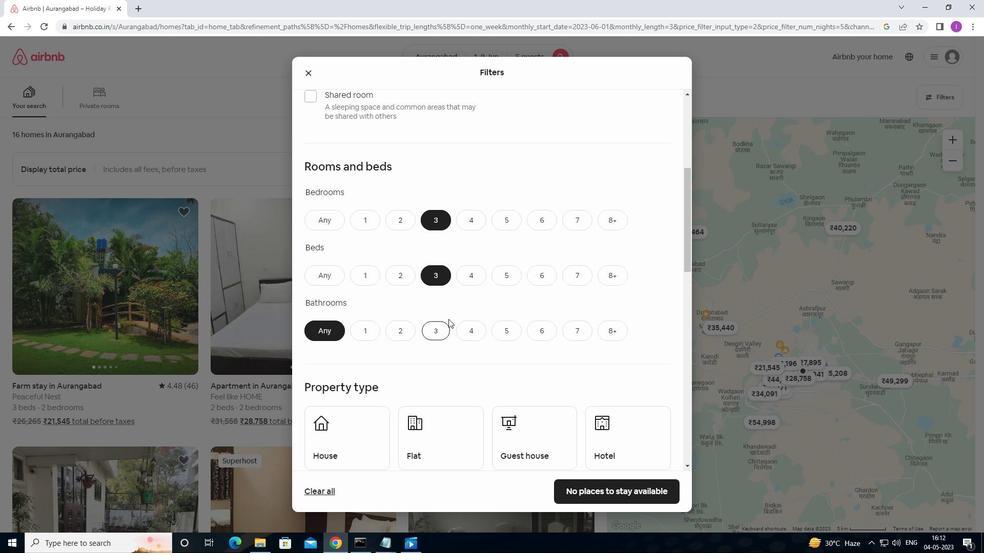 
Action: Mouse scrolled (455, 315) with delta (0, 0)
Screenshot: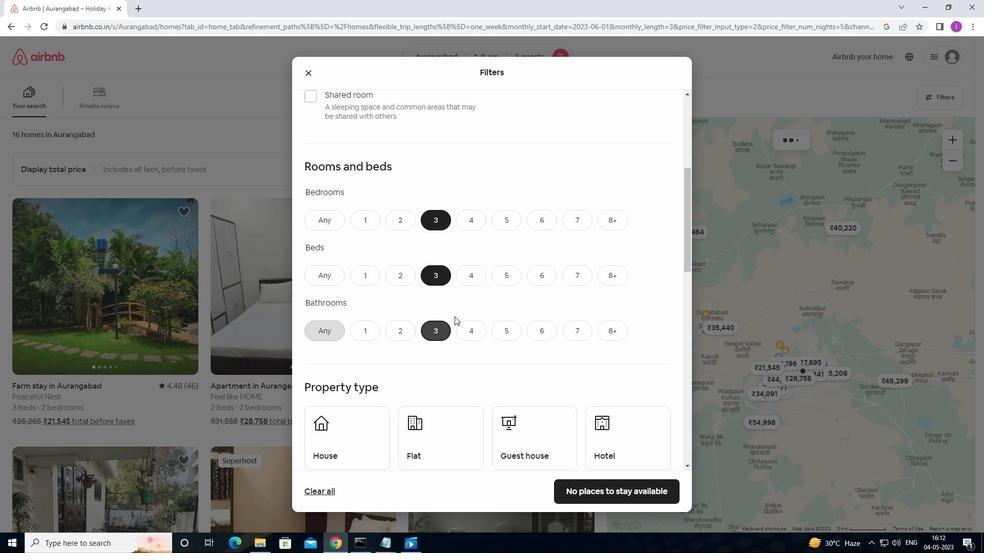 
Action: Mouse scrolled (455, 315) with delta (0, 0)
Screenshot: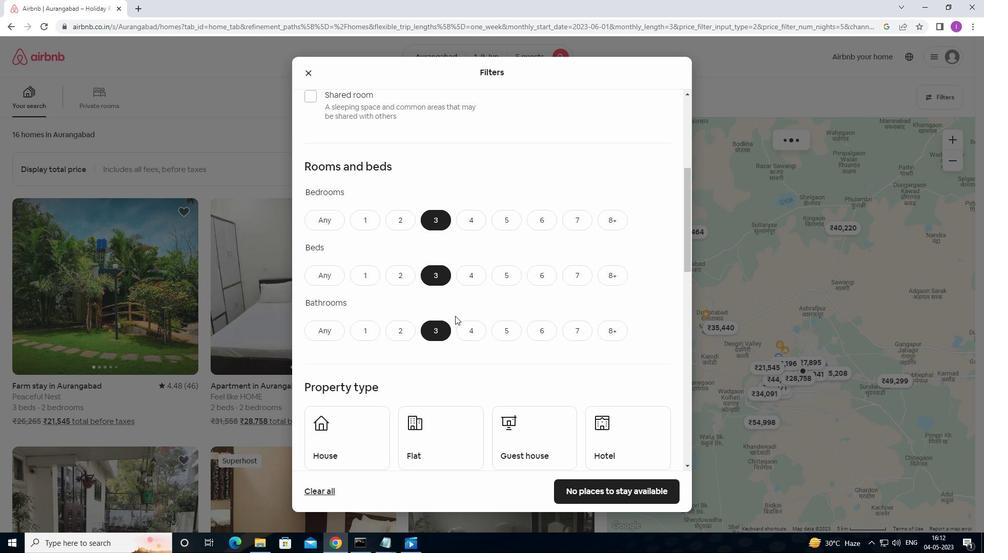
Action: Mouse scrolled (455, 315) with delta (0, 0)
Screenshot: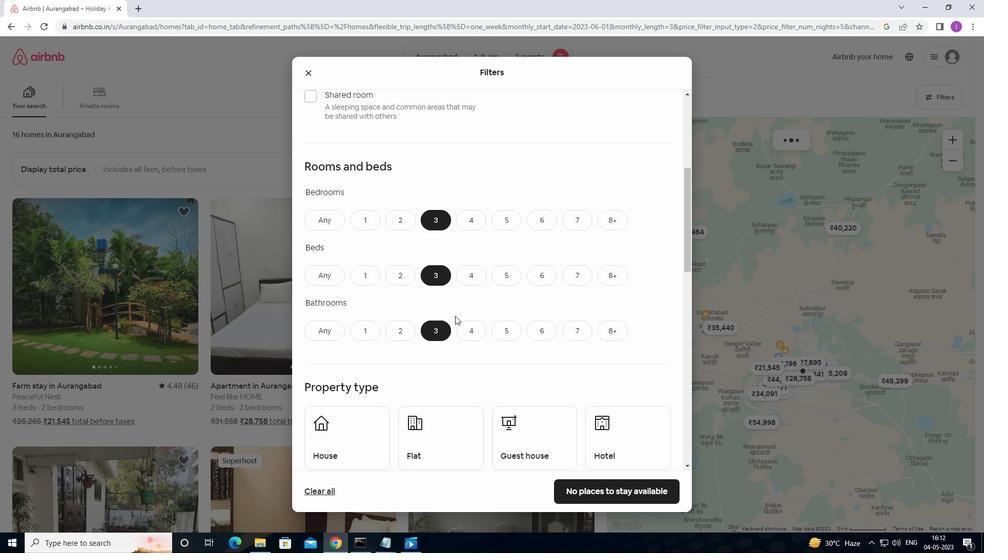 
Action: Mouse moved to (362, 290)
Screenshot: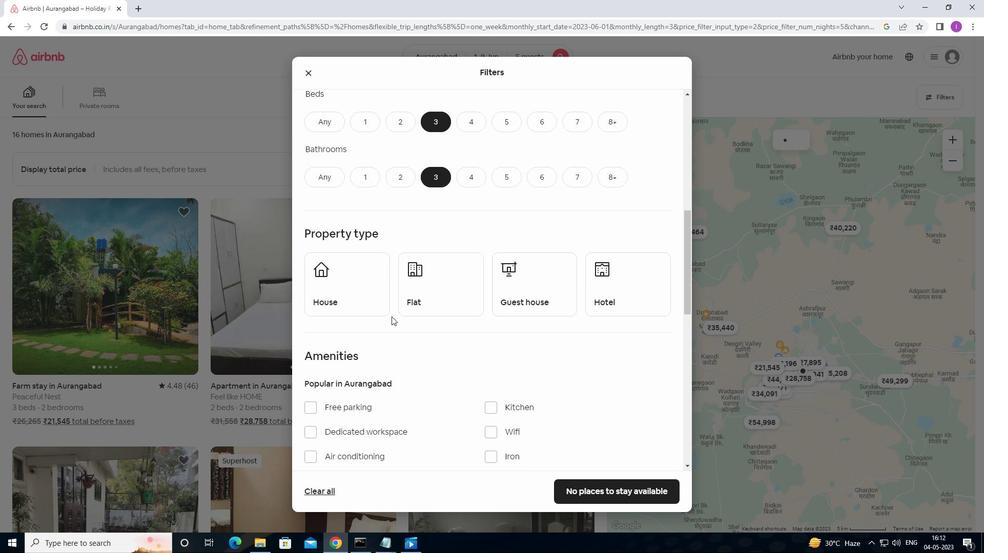 
Action: Mouse pressed left at (362, 290)
Screenshot: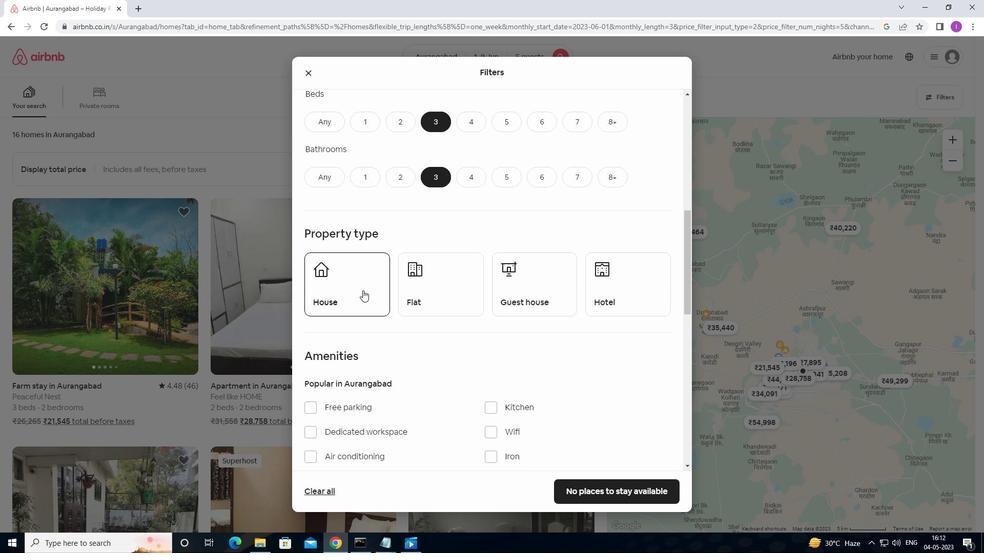 
Action: Mouse moved to (461, 288)
Screenshot: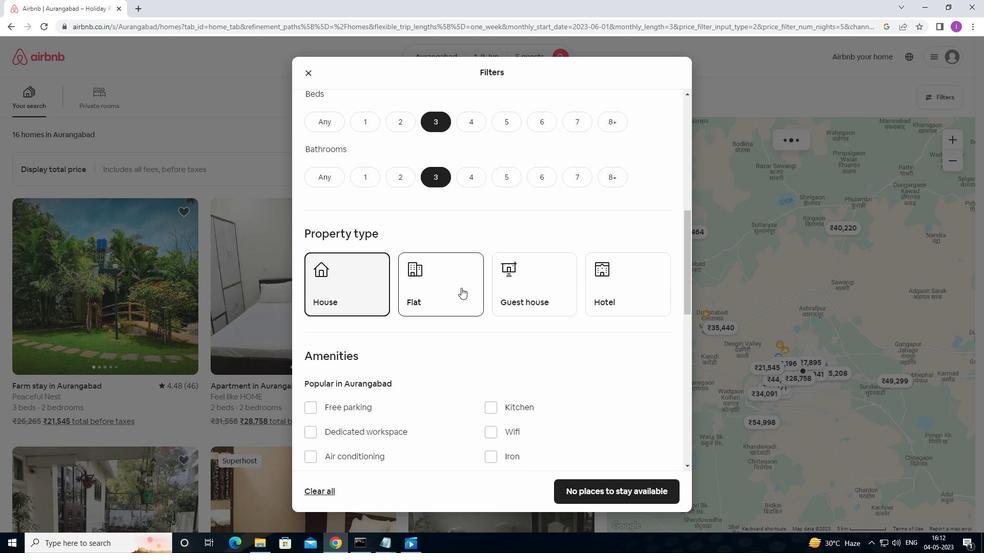 
Action: Mouse pressed left at (461, 288)
Screenshot: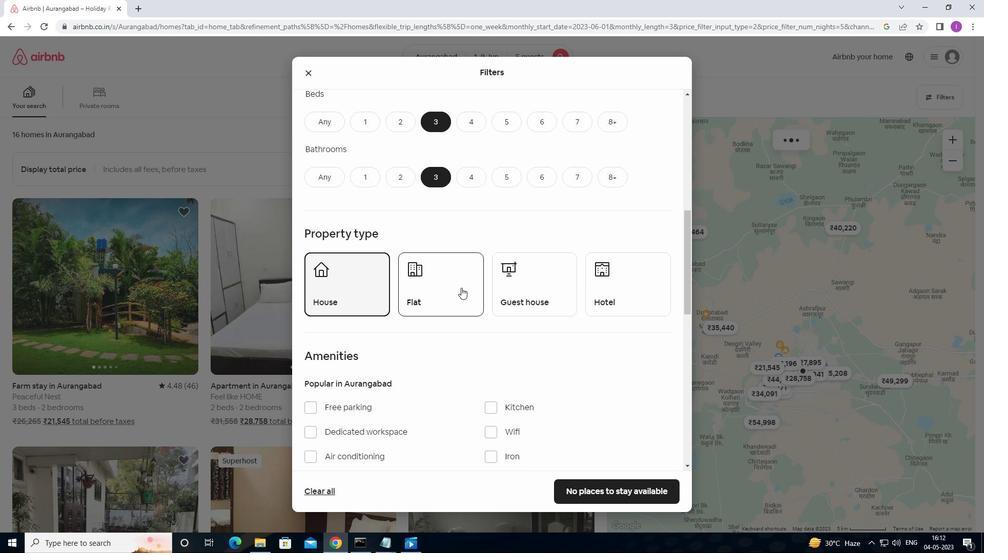
Action: Mouse moved to (503, 283)
Screenshot: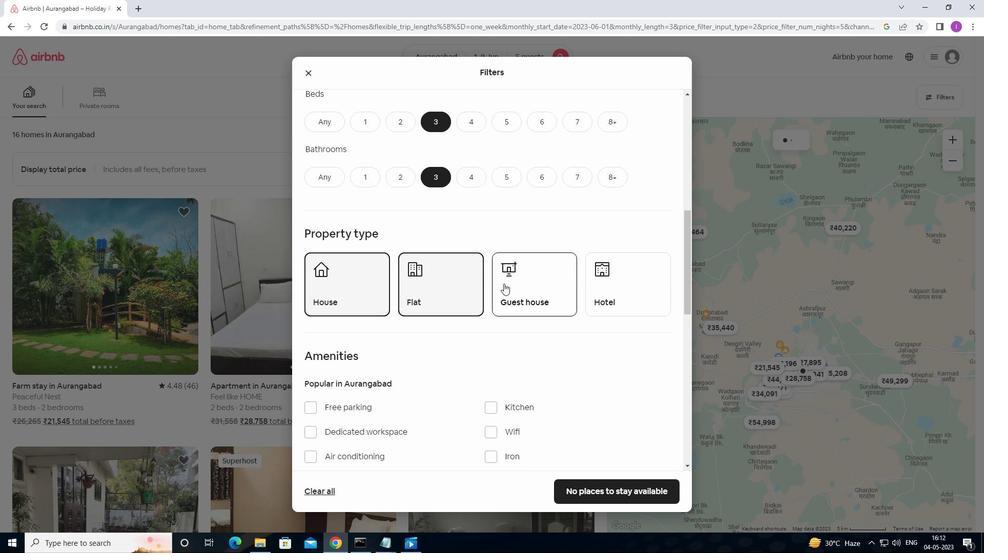 
Action: Mouse pressed left at (503, 283)
Screenshot: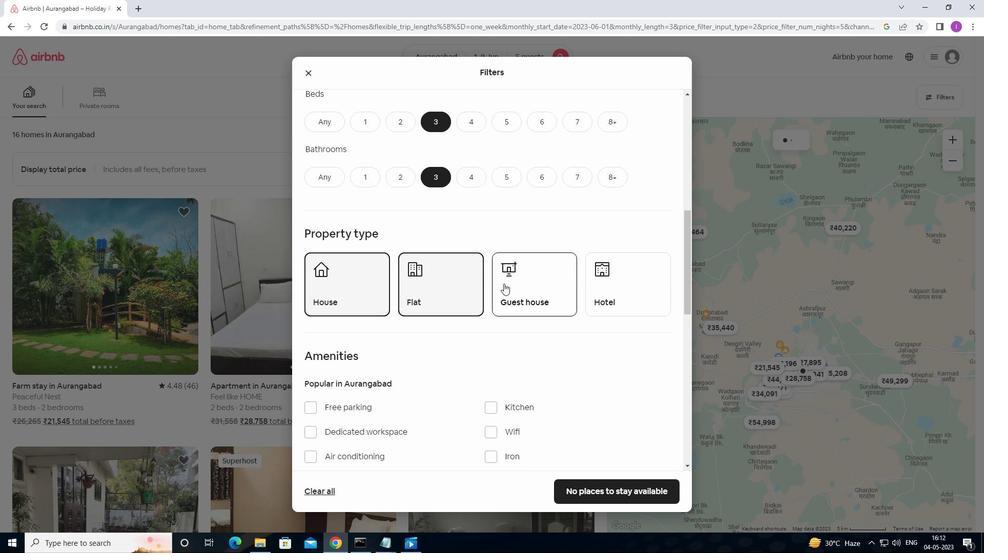 
Action: Mouse moved to (539, 305)
Screenshot: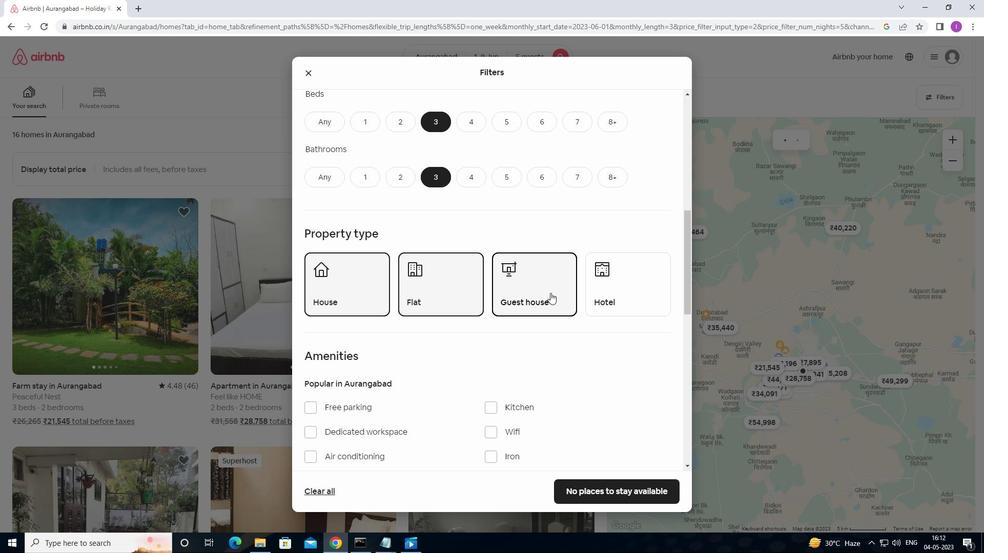 
Action: Mouse scrolled (539, 304) with delta (0, 0)
Screenshot: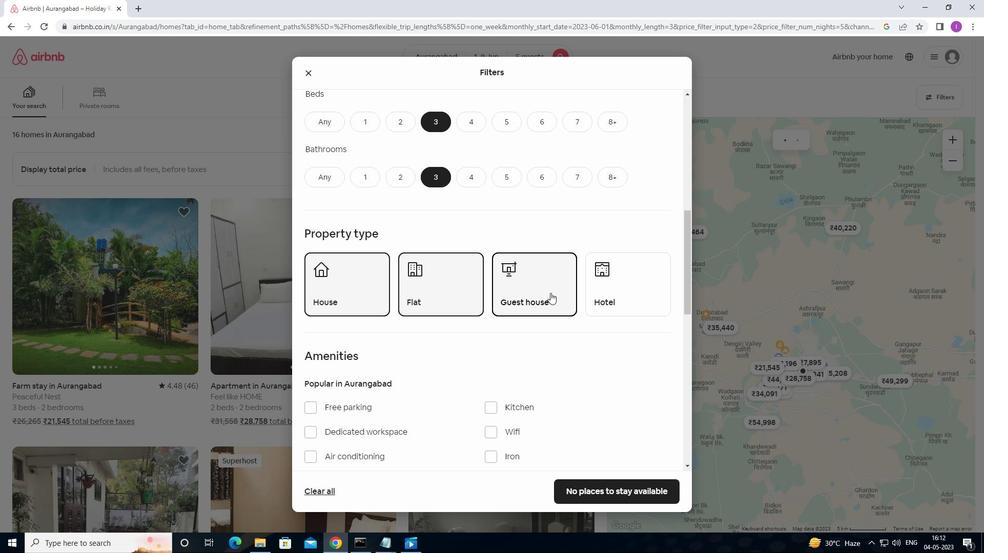 
Action: Mouse moved to (538, 306)
Screenshot: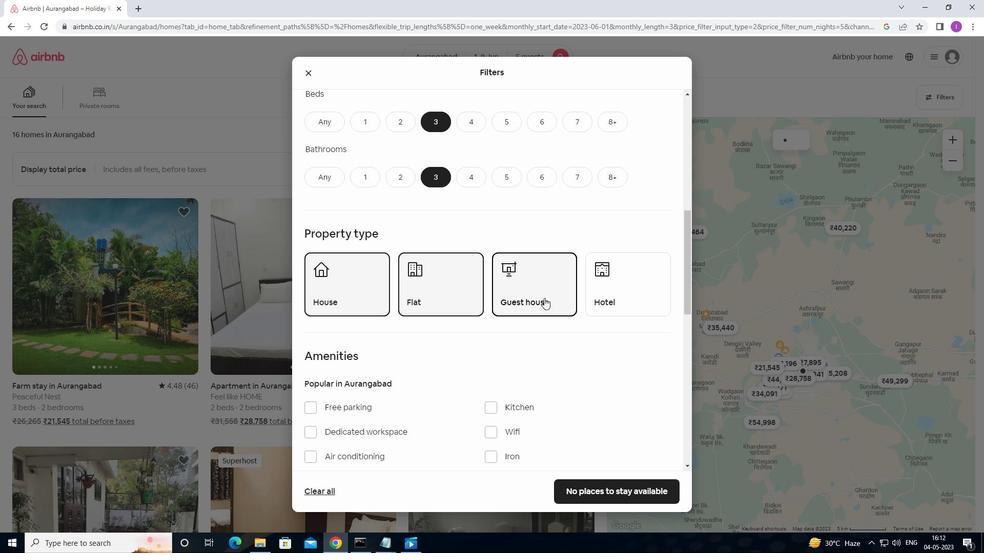 
Action: Mouse scrolled (538, 306) with delta (0, 0)
Screenshot: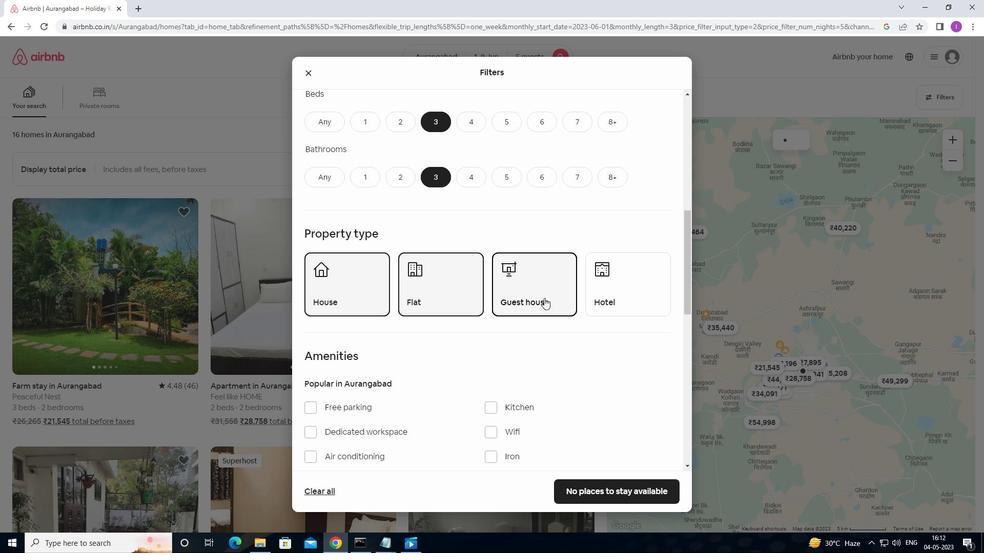 
Action: Mouse moved to (538, 308)
Screenshot: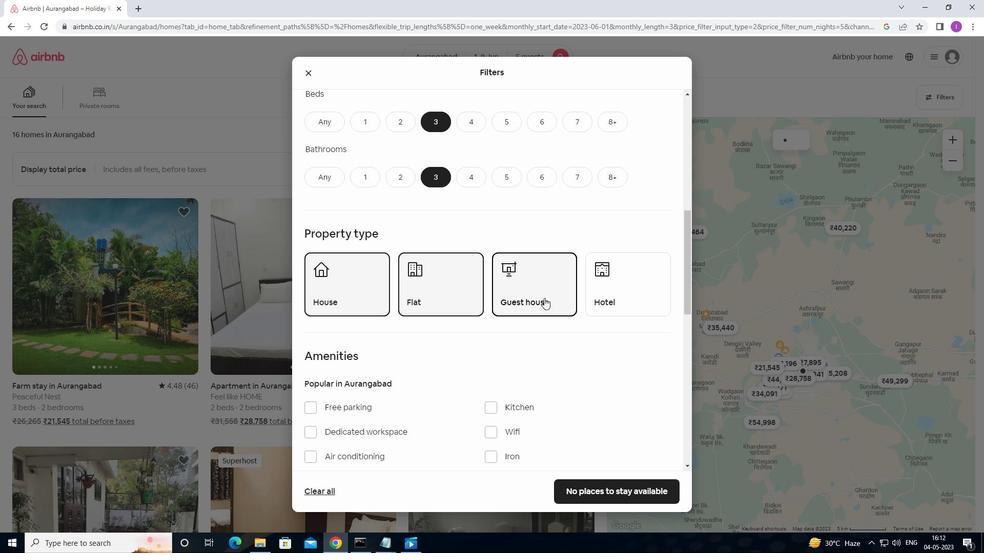 
Action: Mouse scrolled (538, 307) with delta (0, 0)
Screenshot: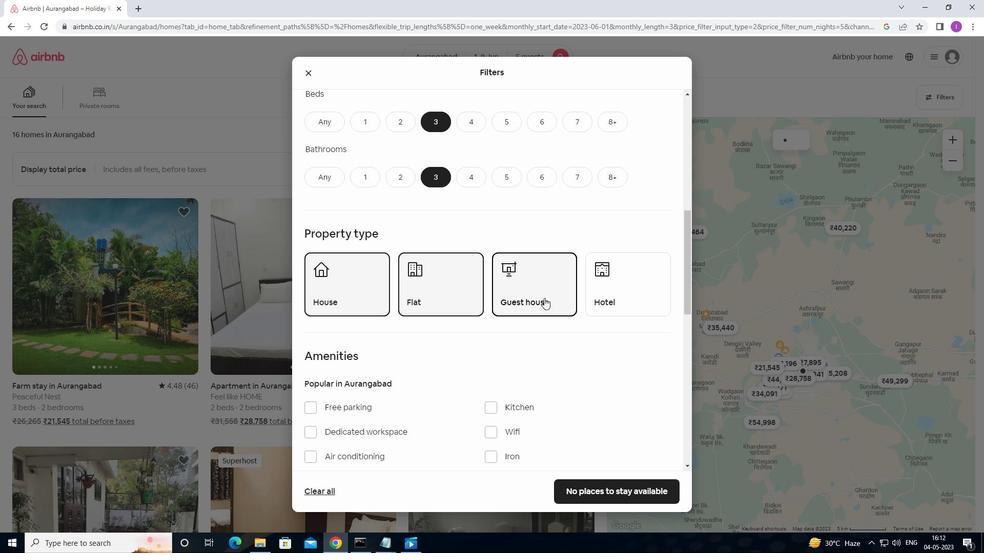 
Action: Mouse moved to (538, 308)
Screenshot: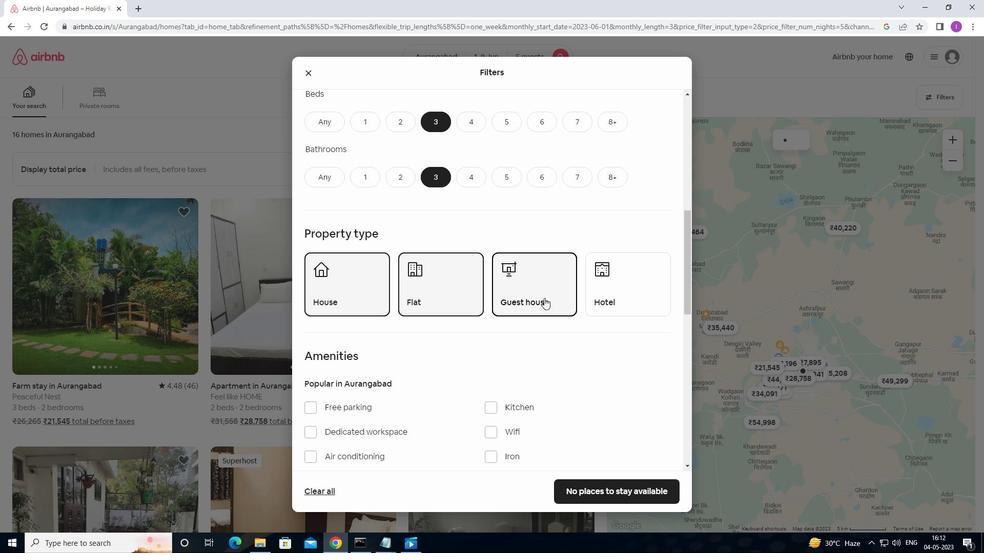 
Action: Mouse scrolled (538, 308) with delta (0, 0)
Screenshot: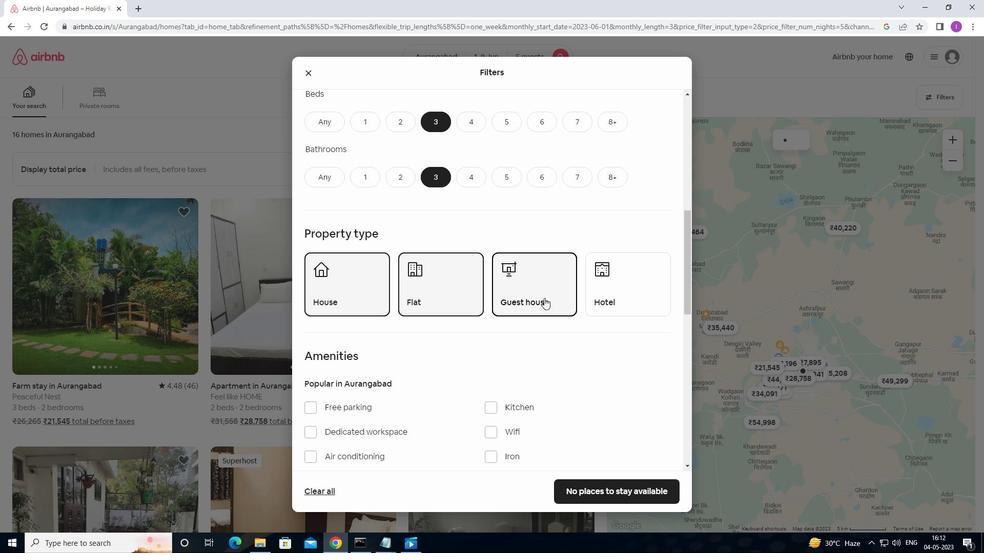 
Action: Mouse moved to (540, 305)
Screenshot: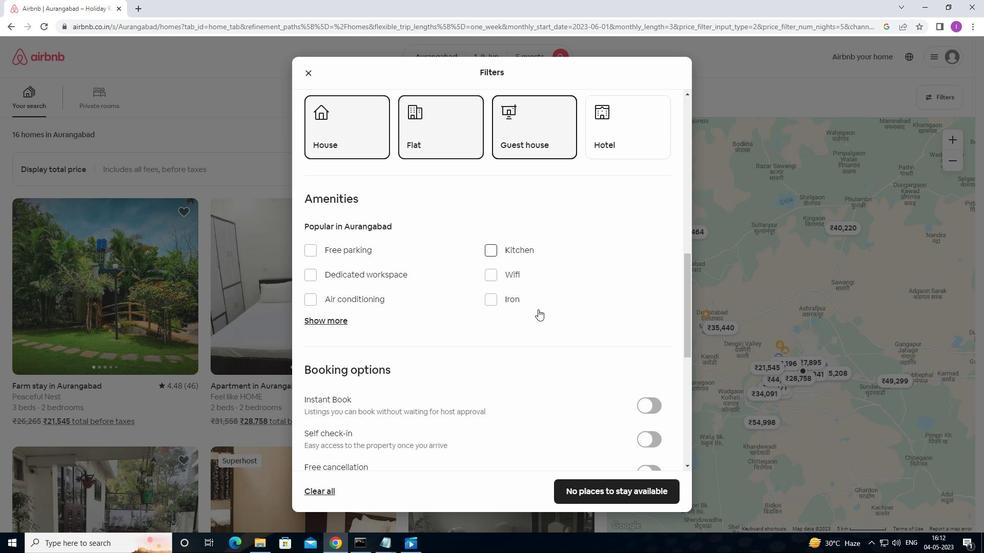 
Action: Mouse scrolled (540, 304) with delta (0, 0)
Screenshot: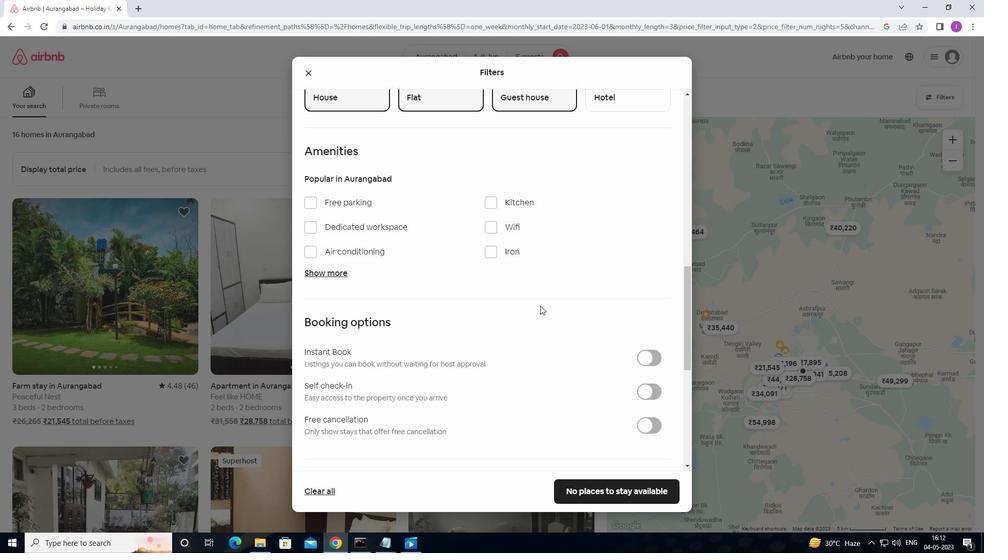 
Action: Mouse scrolled (540, 304) with delta (0, 0)
Screenshot: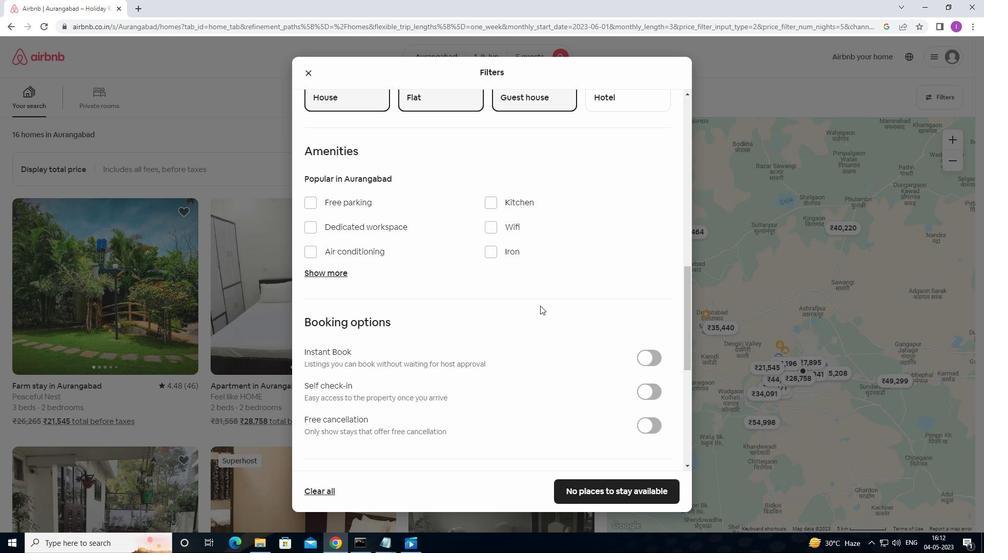 
Action: Mouse moved to (544, 304)
Screenshot: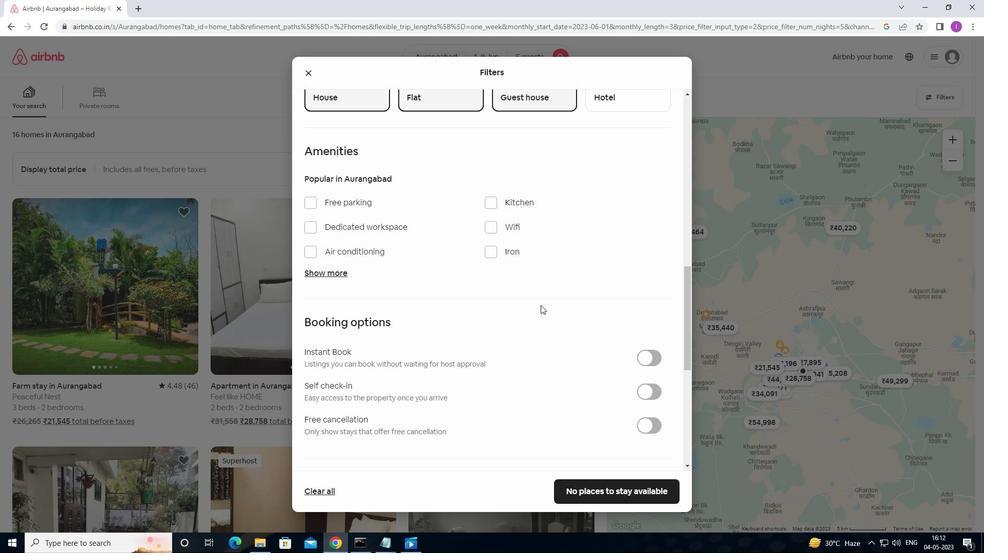 
Action: Mouse scrolled (544, 304) with delta (0, 0)
Screenshot: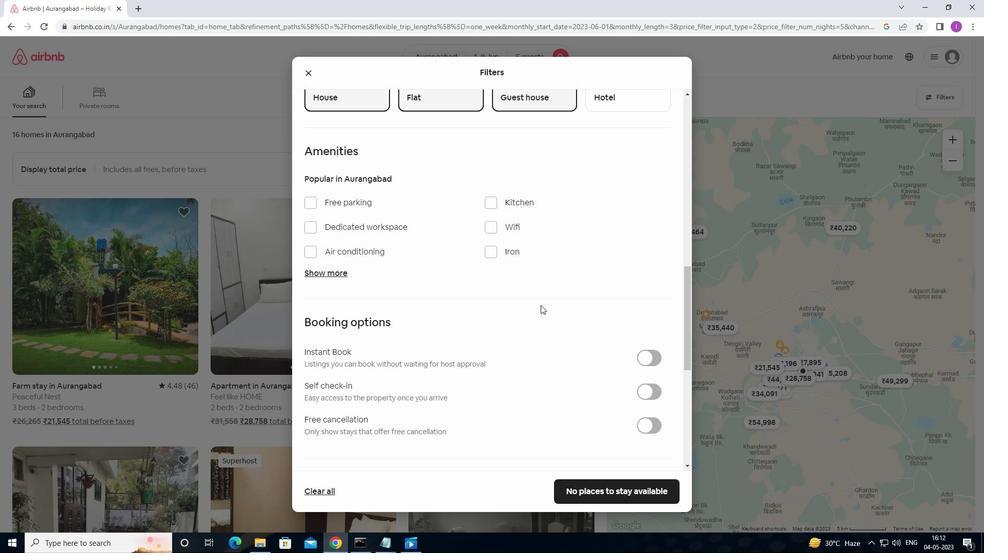 
Action: Mouse moved to (568, 299)
Screenshot: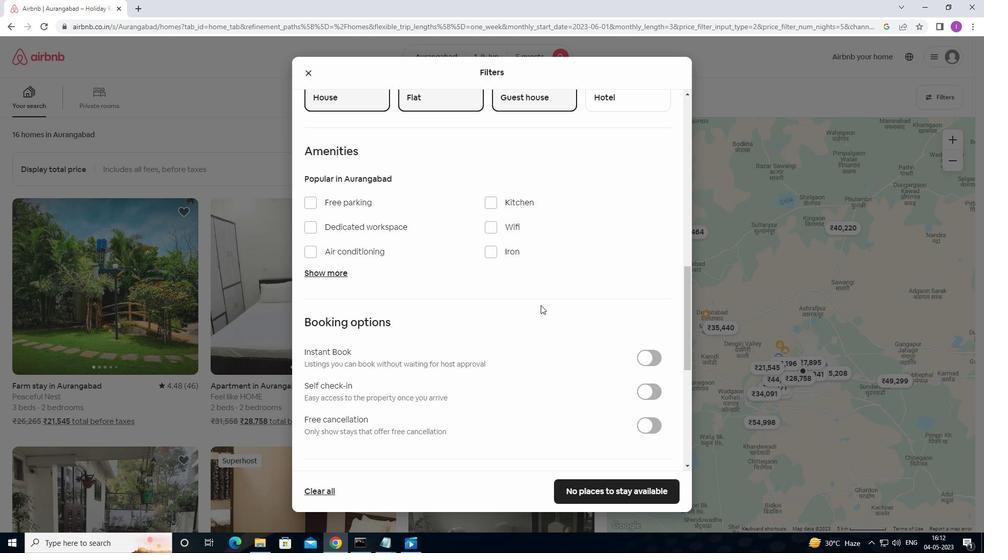 
Action: Mouse scrolled (568, 298) with delta (0, 0)
Screenshot: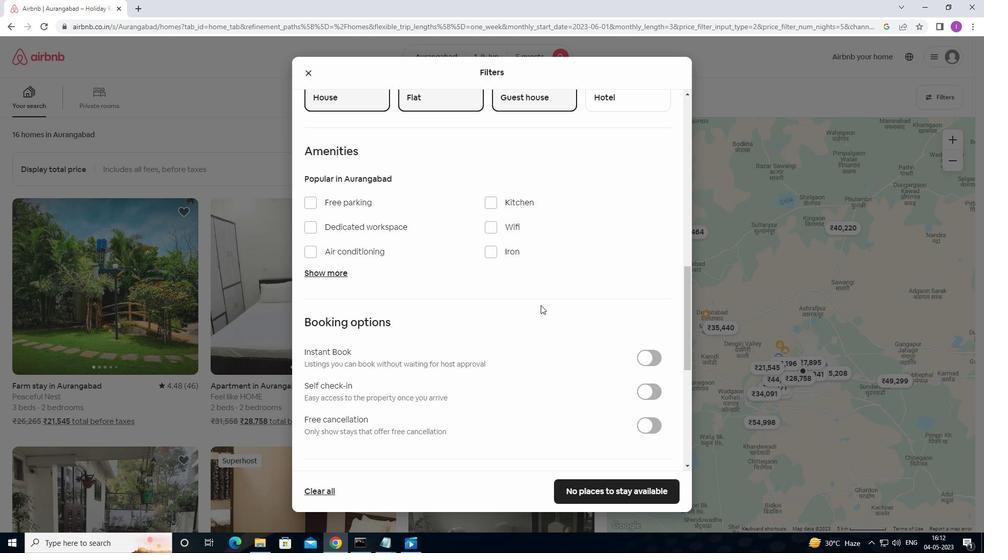 
Action: Mouse moved to (644, 189)
Screenshot: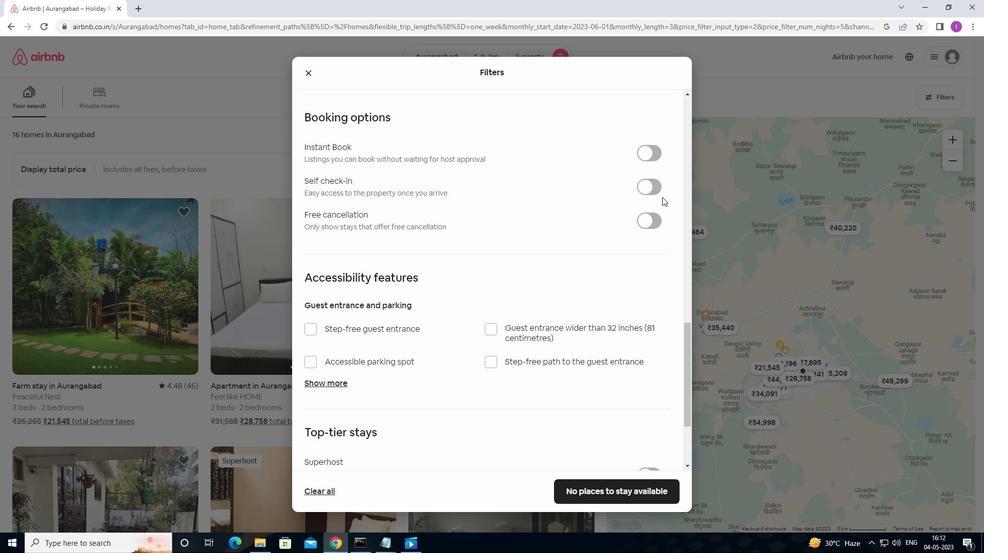 
Action: Mouse pressed left at (644, 189)
Screenshot: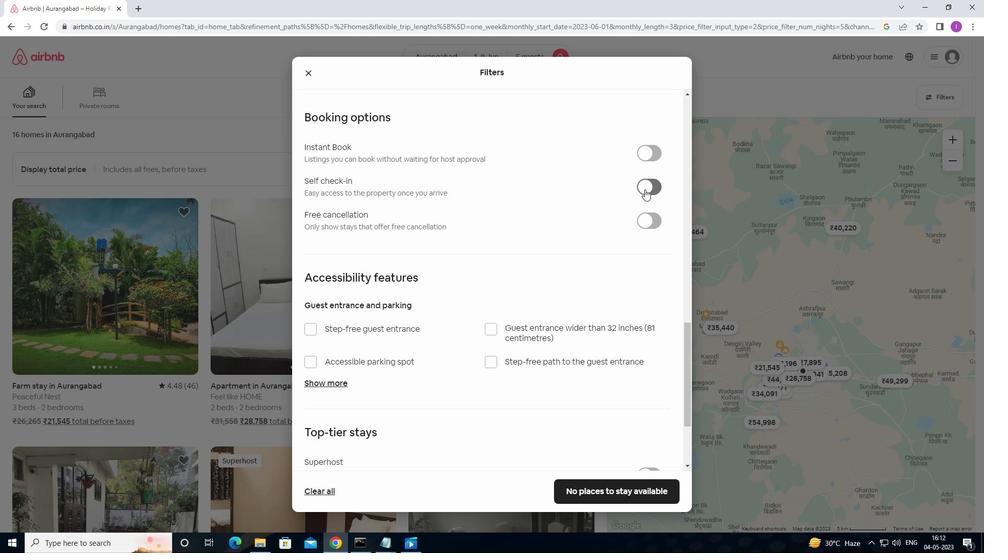 
Action: Mouse moved to (515, 256)
Screenshot: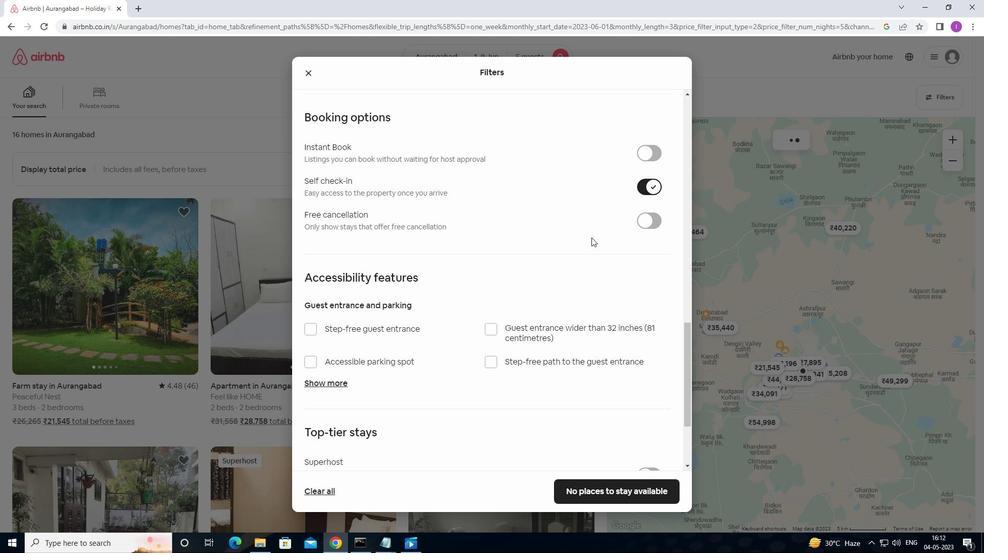 
Action: Mouse scrolled (515, 256) with delta (0, 0)
Screenshot: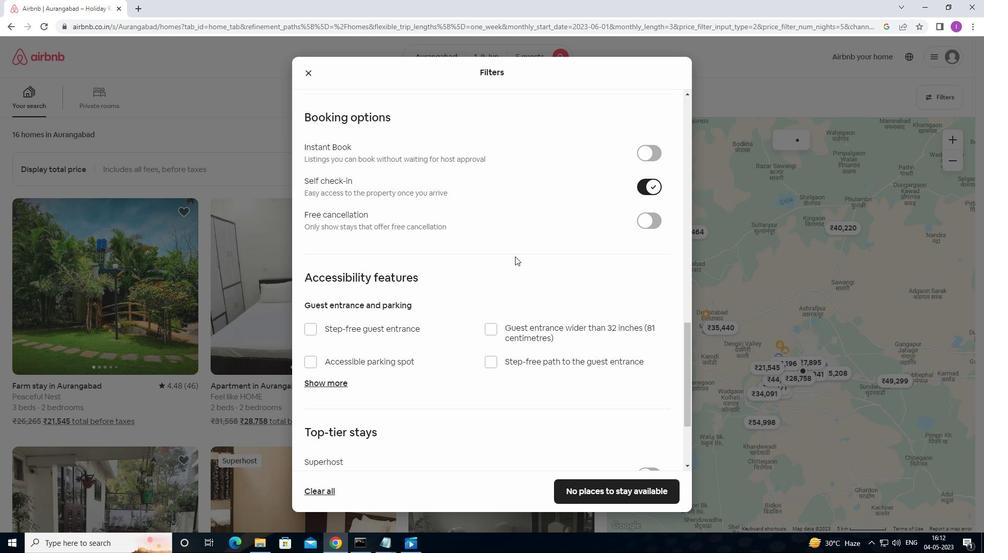 
Action: Mouse scrolled (515, 256) with delta (0, 0)
Screenshot: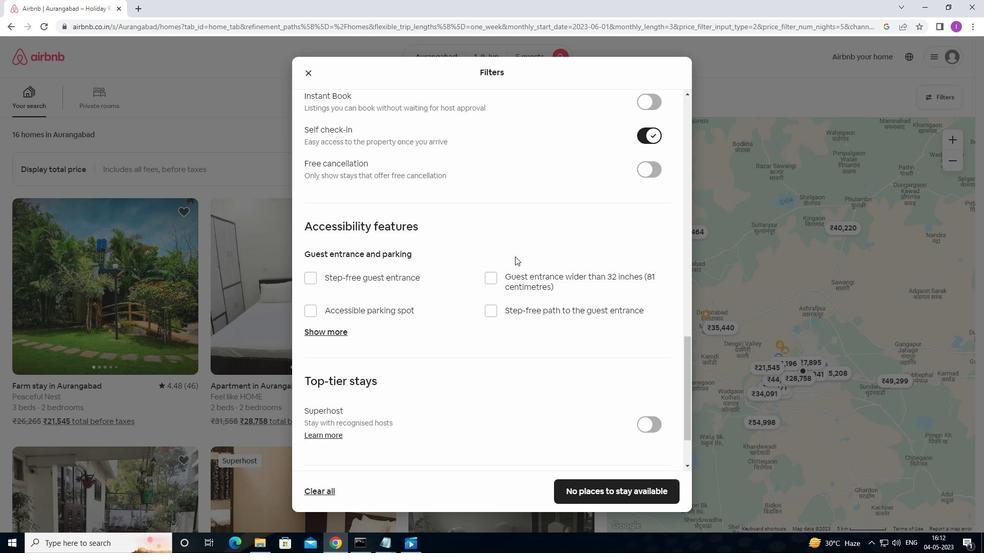 
Action: Mouse scrolled (515, 256) with delta (0, 0)
Screenshot: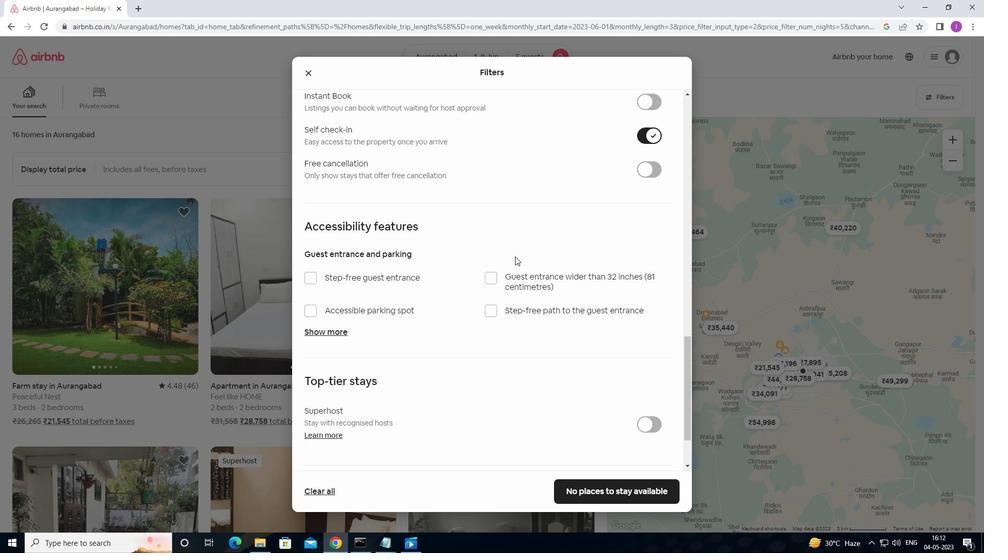 
Action: Mouse scrolled (515, 256) with delta (0, 0)
Screenshot: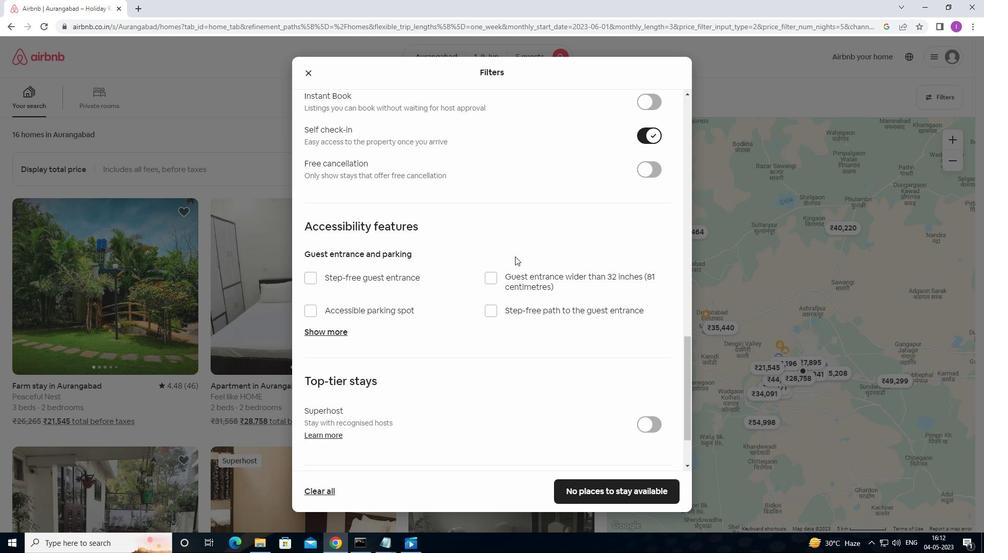 
Action: Mouse scrolled (515, 256) with delta (0, 0)
Screenshot: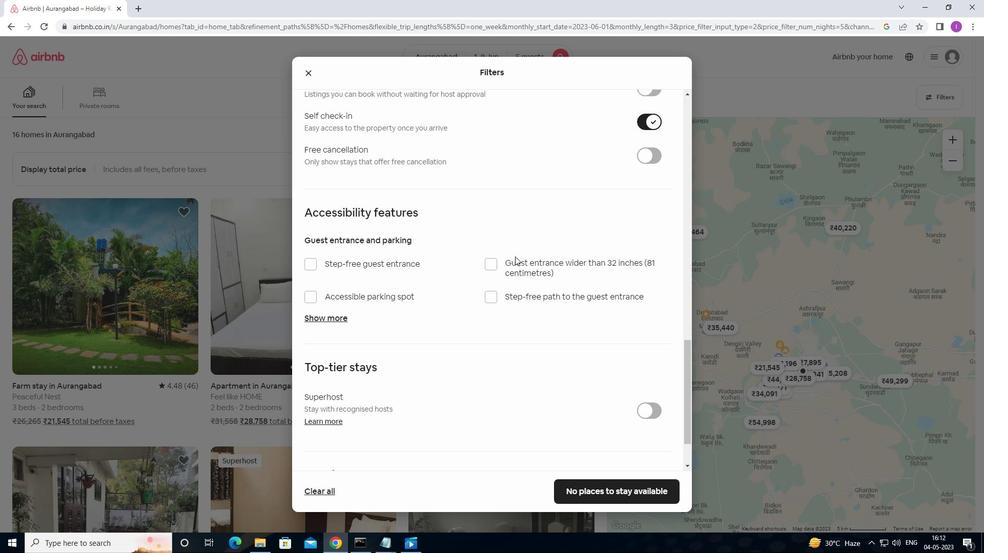 
Action: Mouse moved to (516, 254)
Screenshot: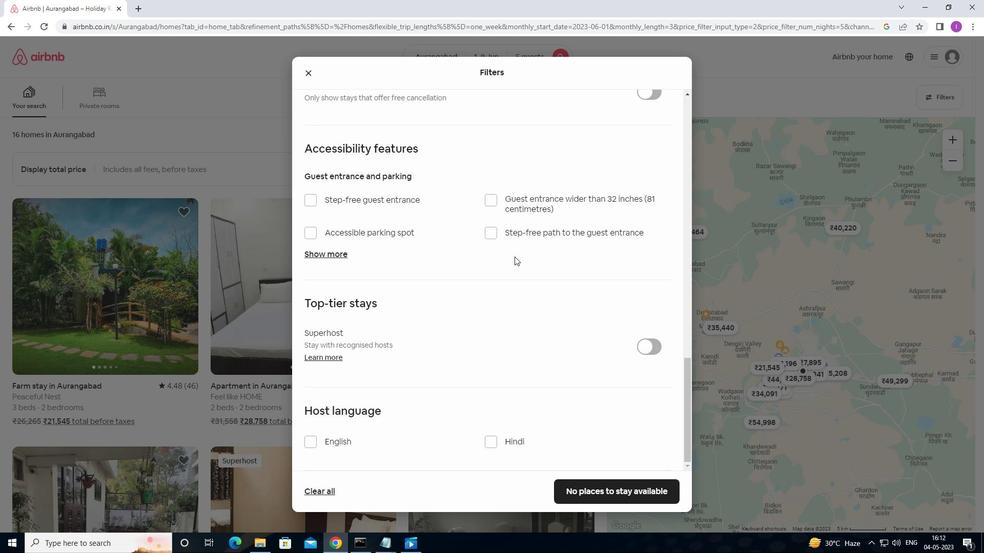 
Action: Mouse scrolled (516, 253) with delta (0, 0)
Screenshot: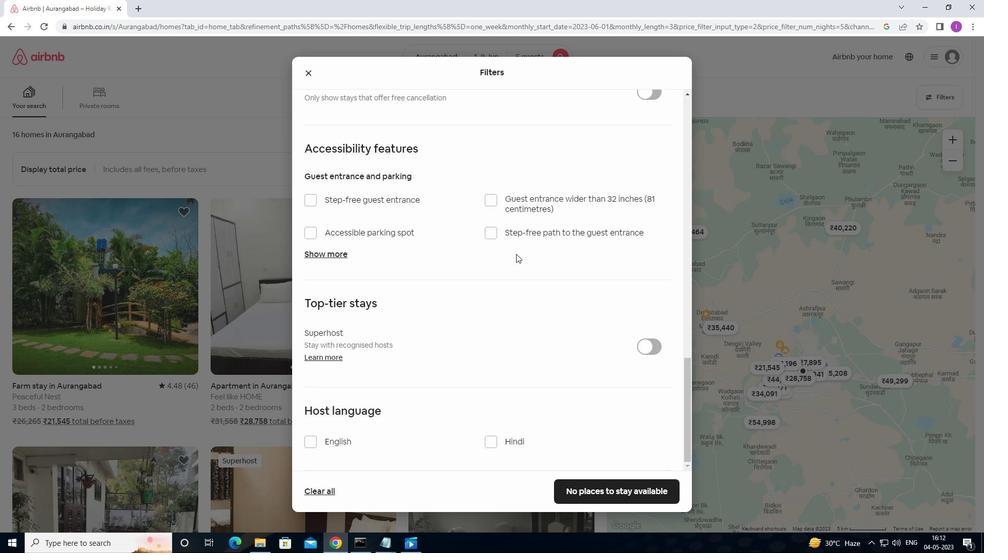 
Action: Mouse moved to (516, 253)
Screenshot: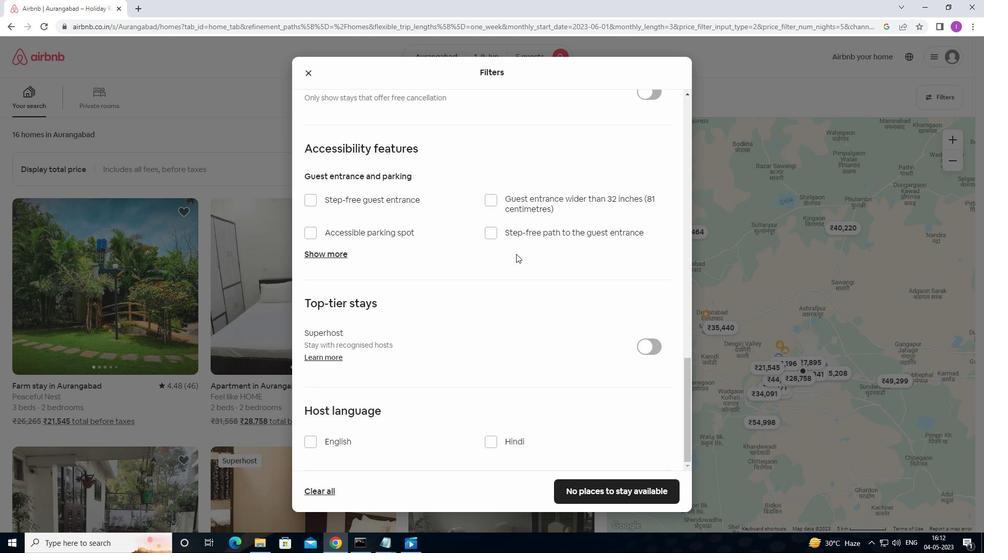 
Action: Mouse scrolled (516, 253) with delta (0, 0)
Screenshot: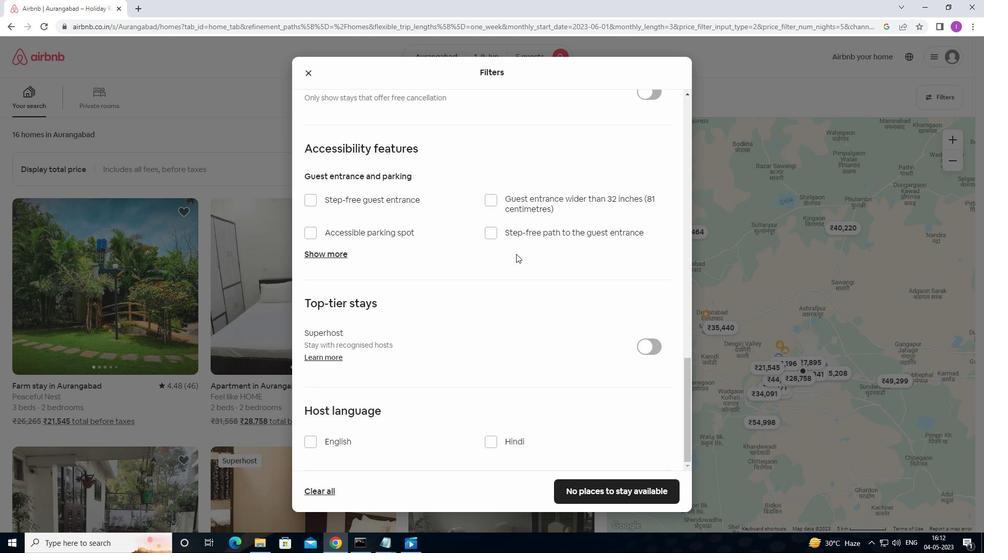 
Action: Mouse moved to (516, 254)
Screenshot: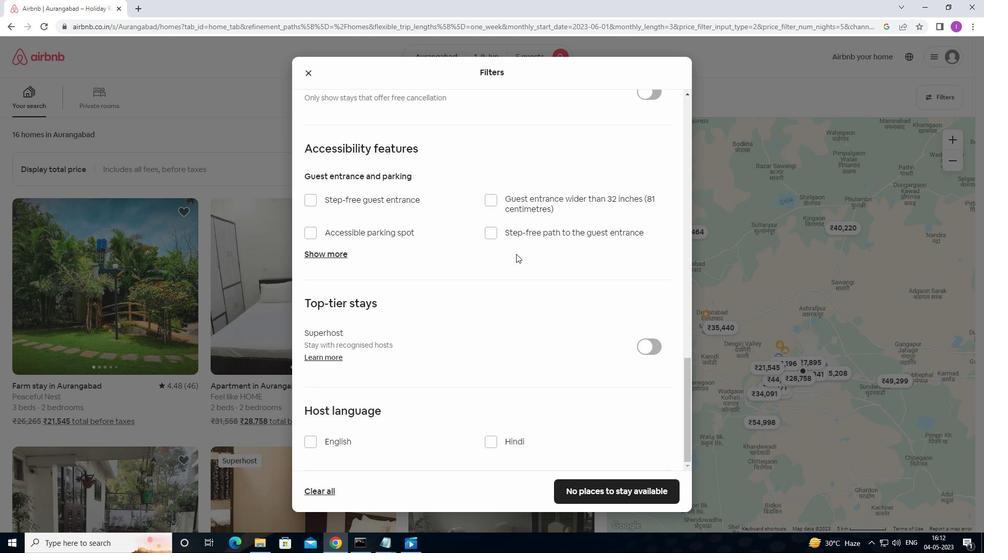 
Action: Mouse scrolled (516, 253) with delta (0, 0)
Screenshot: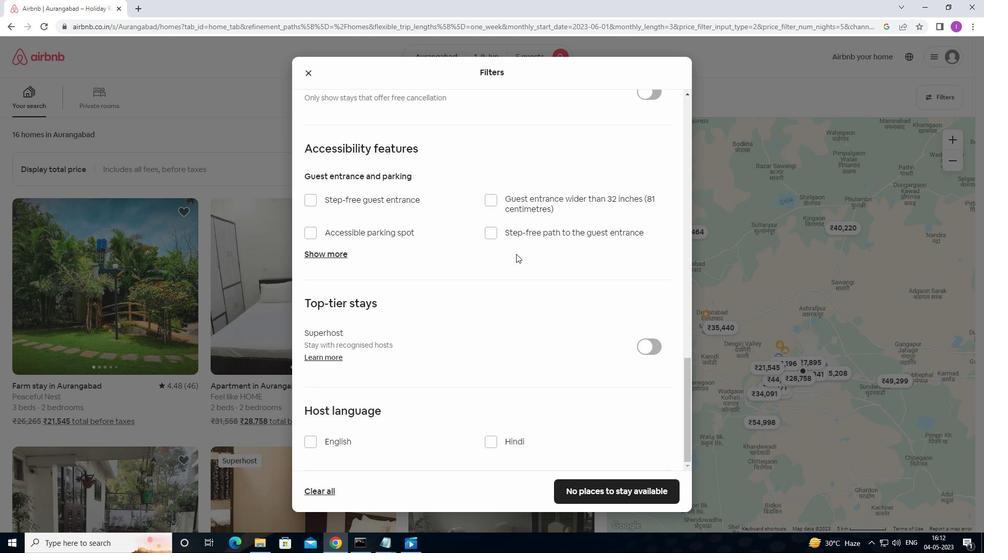 
Action: Mouse moved to (516, 255)
Screenshot: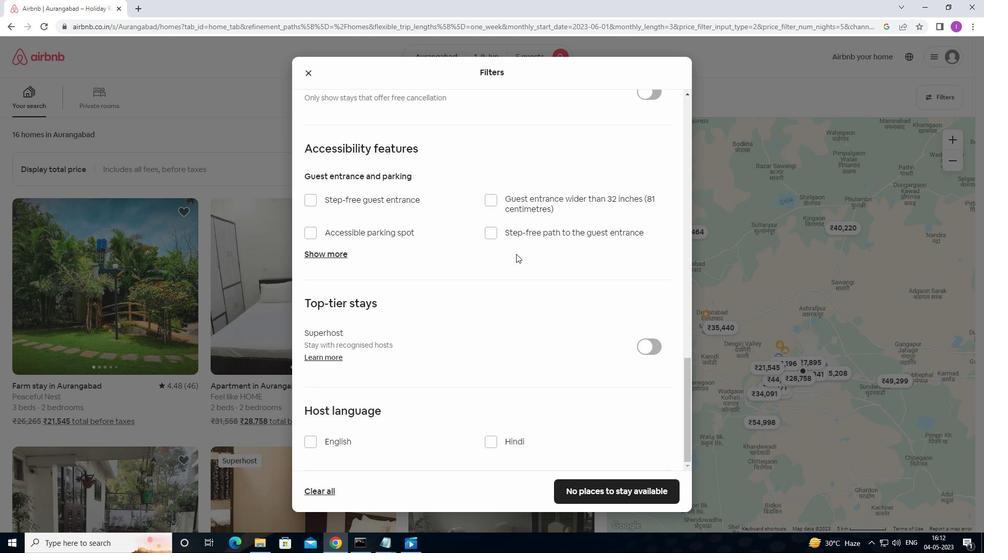 
Action: Mouse scrolled (516, 255) with delta (0, 0)
Screenshot: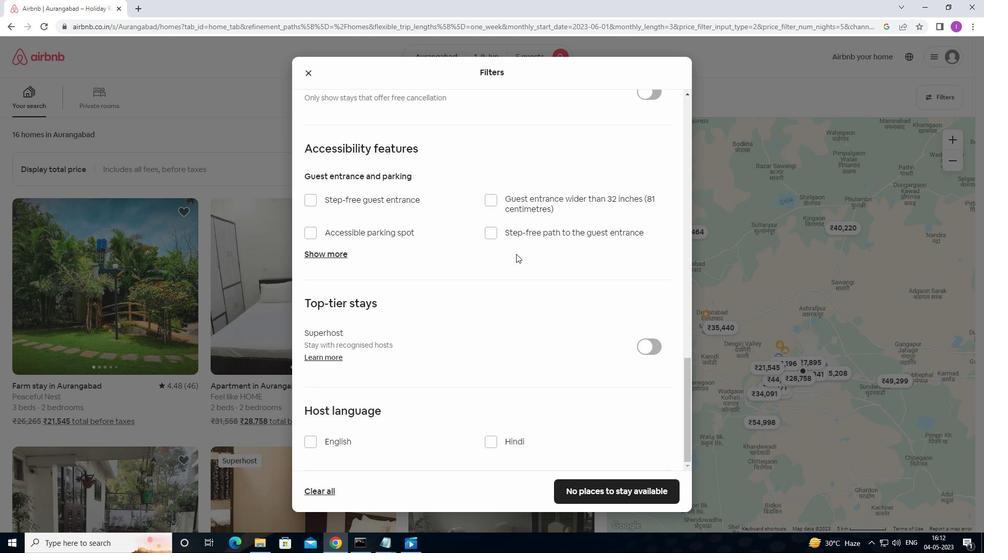 
Action: Mouse moved to (308, 441)
Screenshot: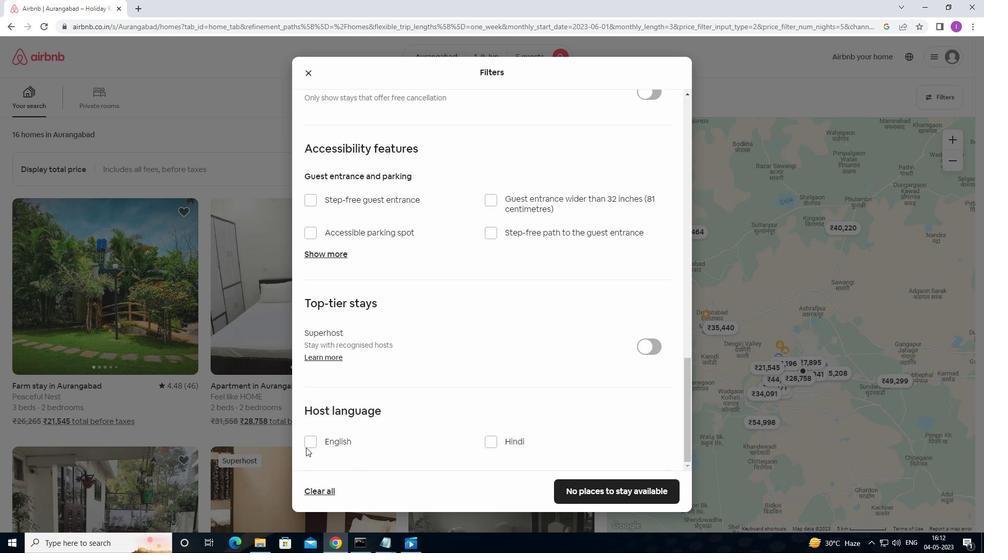 
Action: Mouse pressed left at (308, 441)
Screenshot: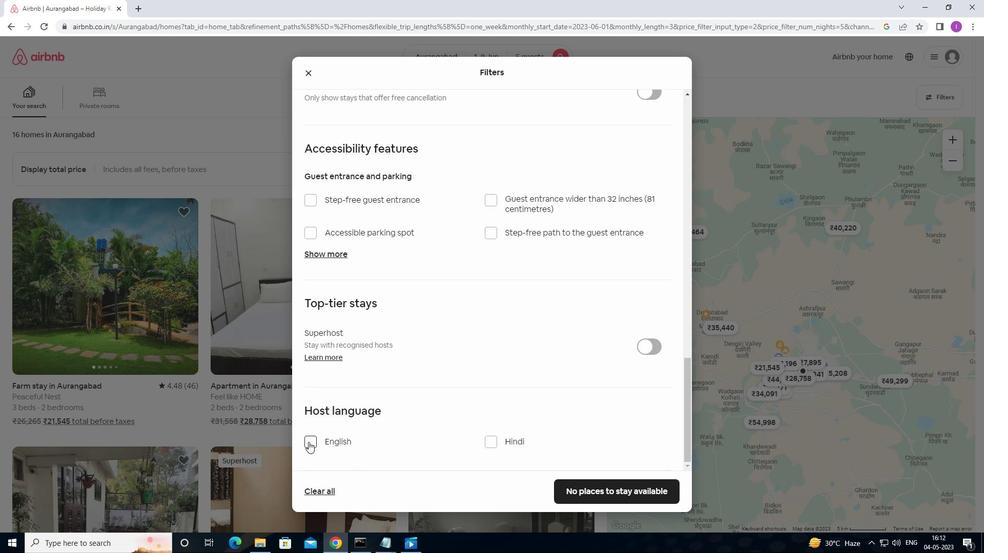 
Action: Mouse moved to (611, 489)
Screenshot: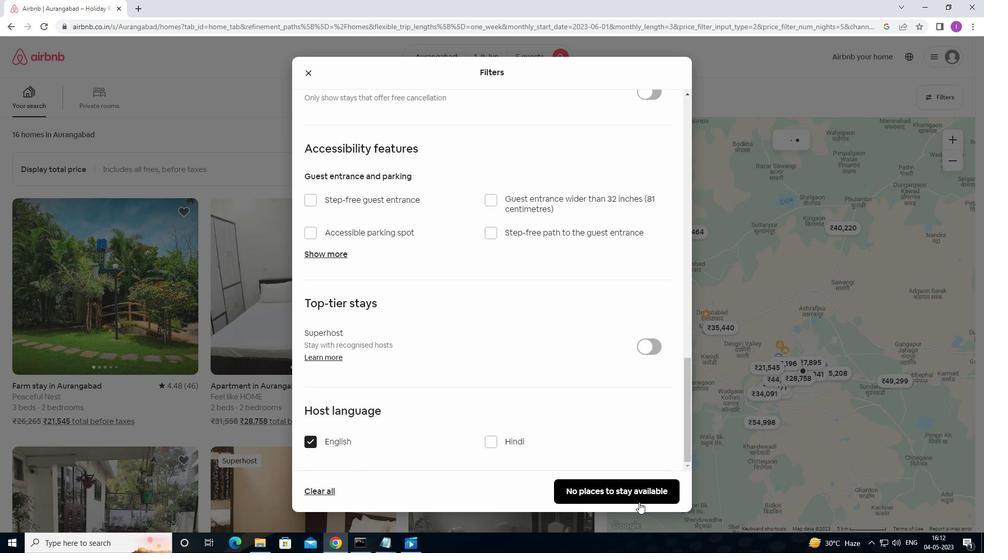 
Action: Mouse pressed left at (611, 489)
Screenshot: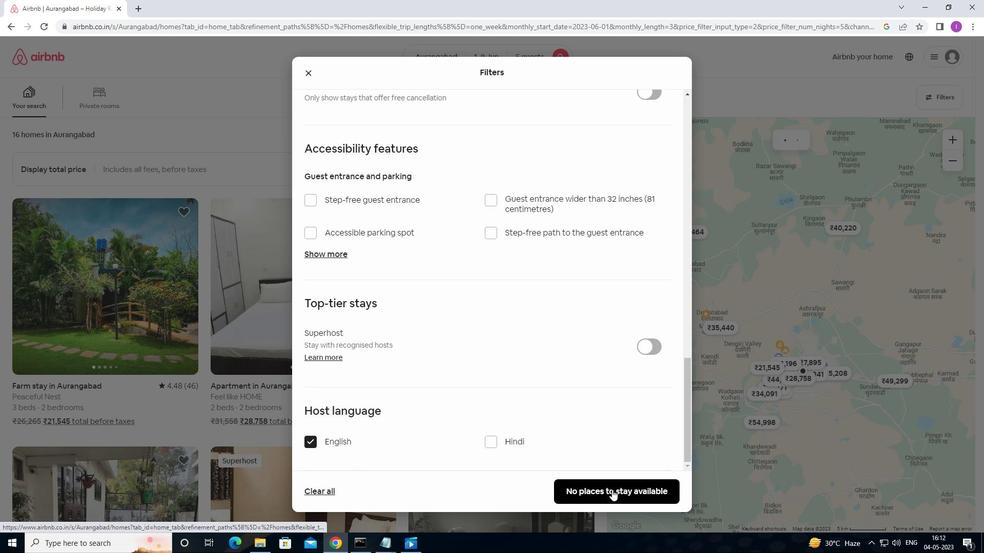 
Action: Mouse moved to (619, 482)
Screenshot: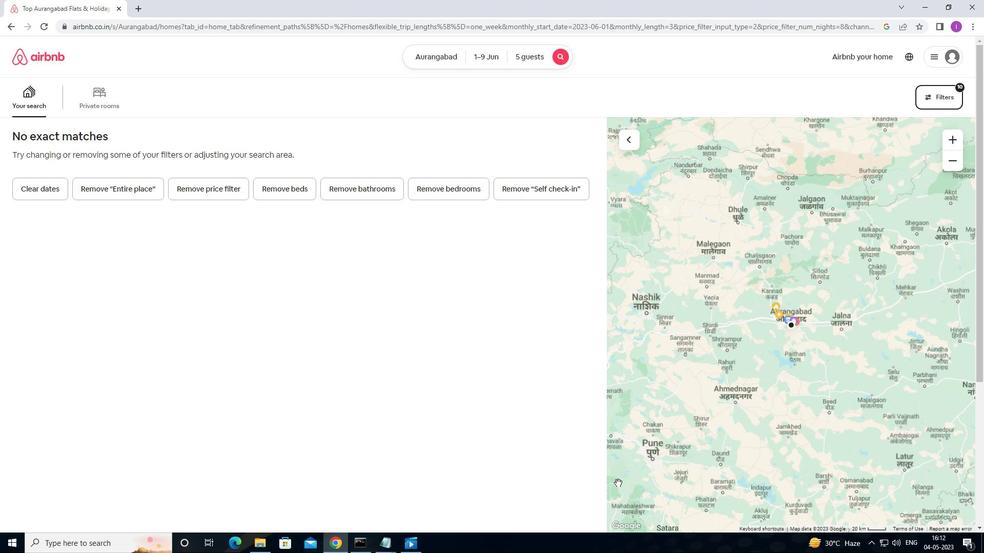 
